 Task: Find connections with filter location Planaltina with filter topic #house with filter profile language German with filter current company CBRE India with filter school Dyal Singh College with filter industry Blogs with filter service category Illustration with filter keywords title Lodging Manager
Action: Mouse moved to (168, 213)
Screenshot: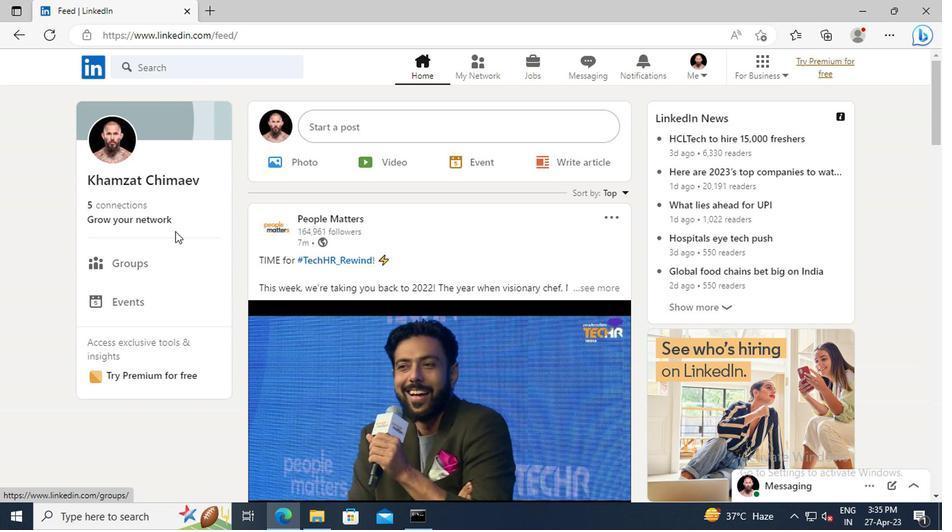 
Action: Mouse pressed left at (168, 213)
Screenshot: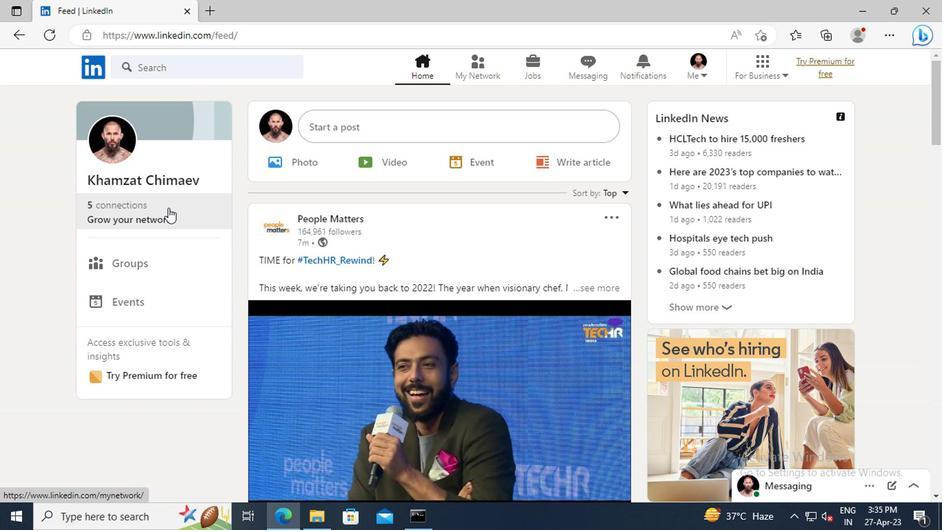 
Action: Mouse moved to (168, 149)
Screenshot: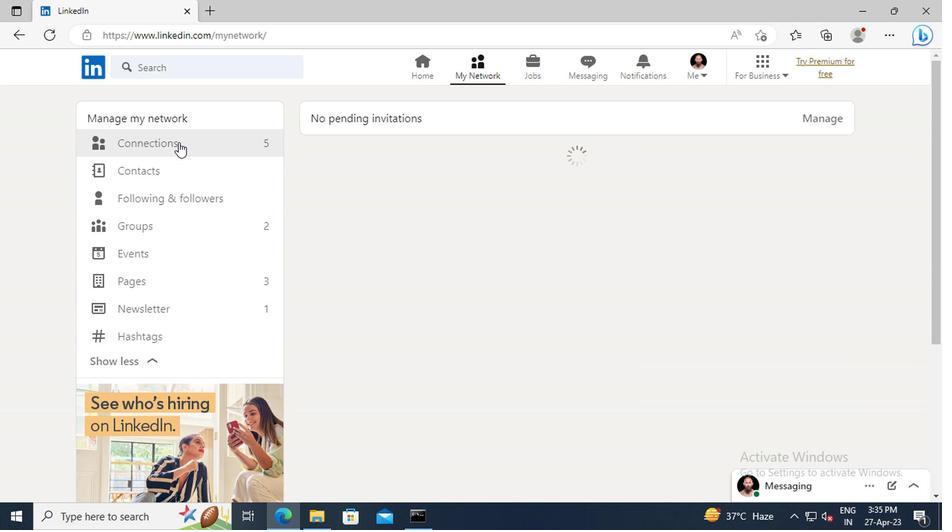 
Action: Mouse pressed left at (168, 149)
Screenshot: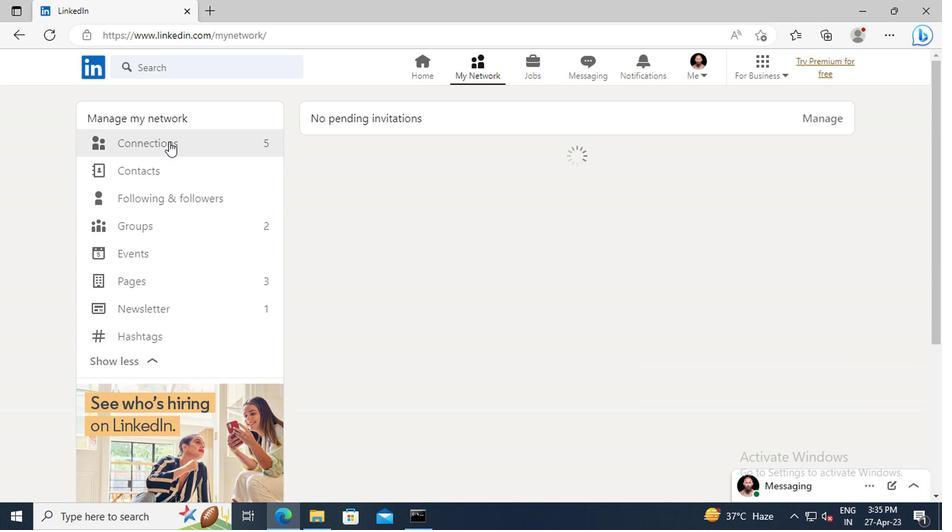 
Action: Mouse moved to (579, 157)
Screenshot: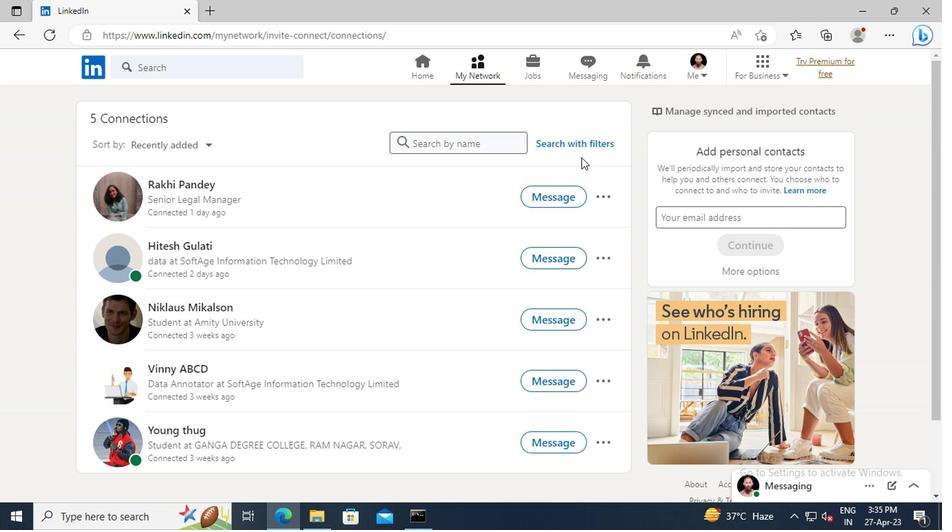 
Action: Mouse pressed left at (579, 157)
Screenshot: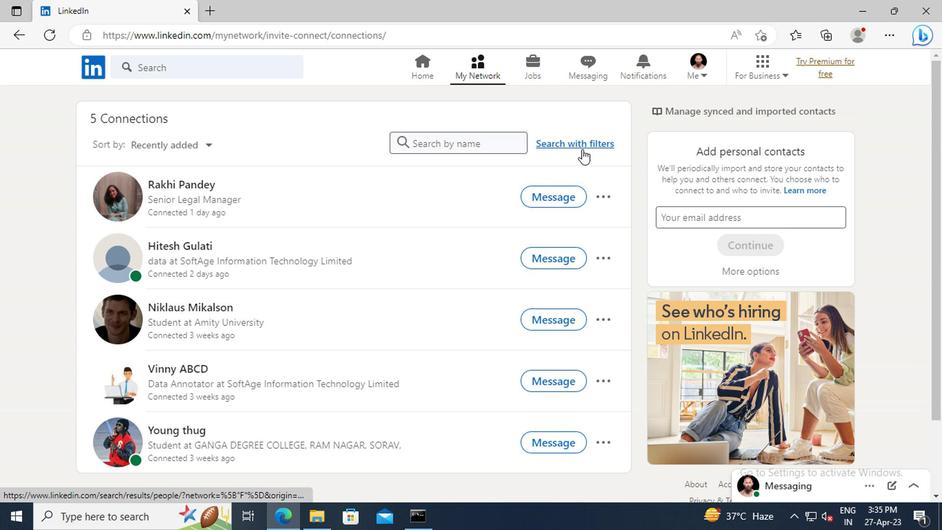 
Action: Mouse moved to (514, 109)
Screenshot: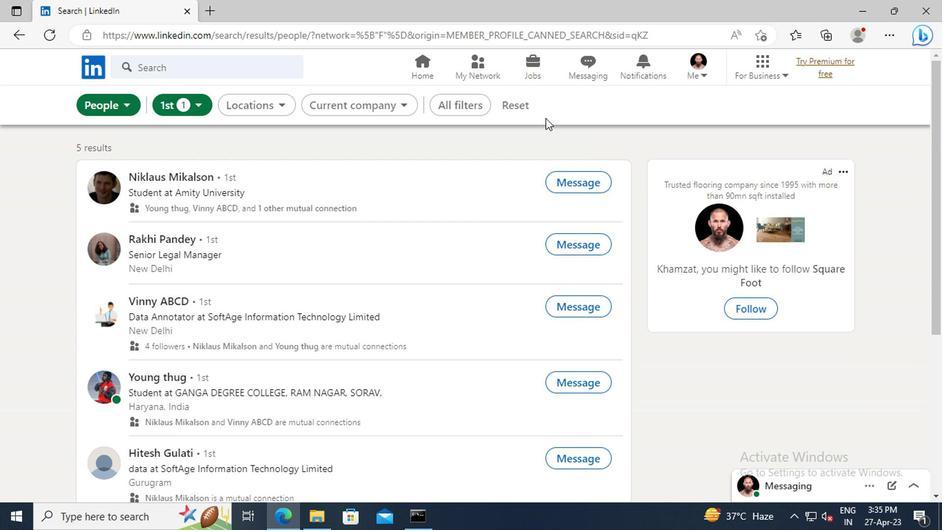 
Action: Mouse pressed left at (514, 109)
Screenshot: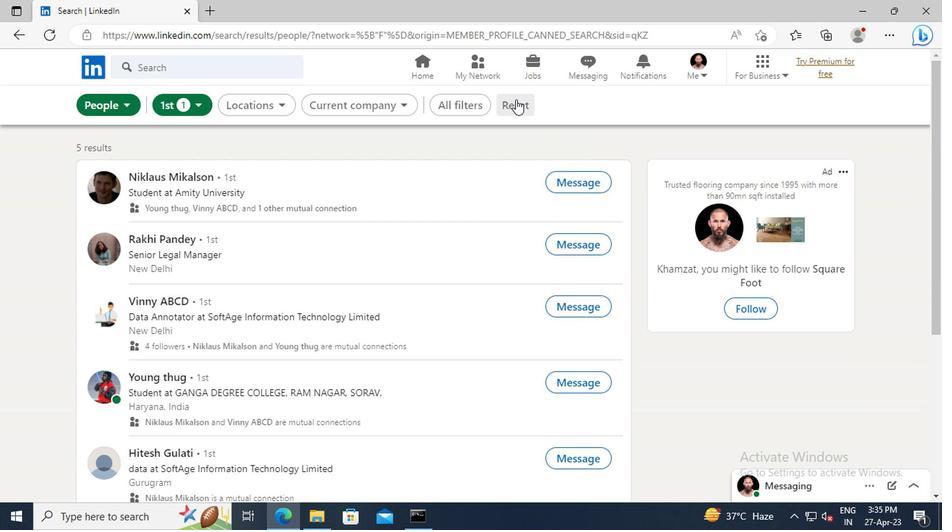 
Action: Mouse moved to (495, 117)
Screenshot: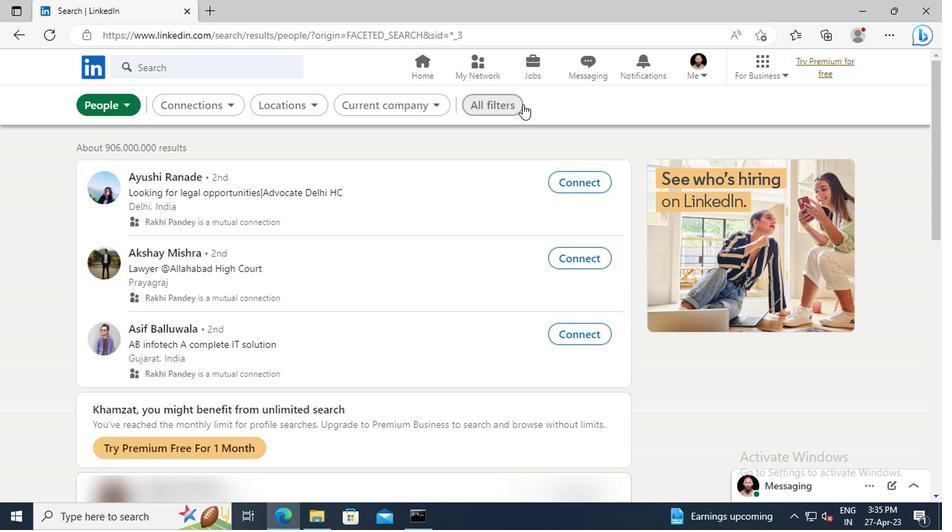 
Action: Mouse pressed left at (495, 117)
Screenshot: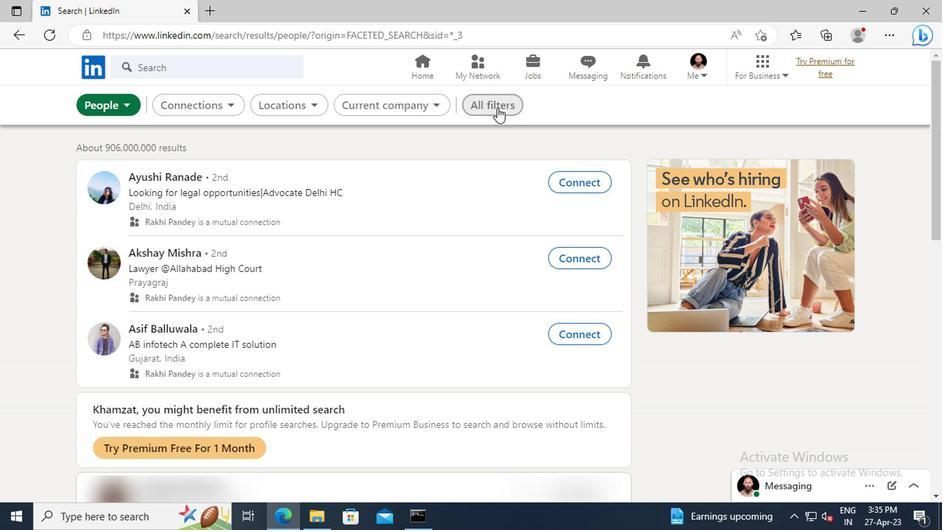 
Action: Mouse moved to (812, 295)
Screenshot: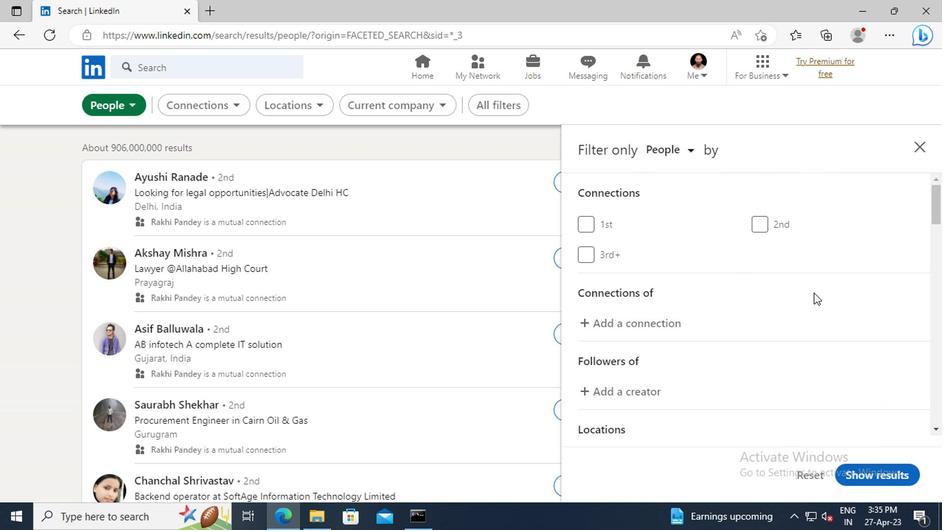 
Action: Mouse scrolled (812, 294) with delta (0, 0)
Screenshot: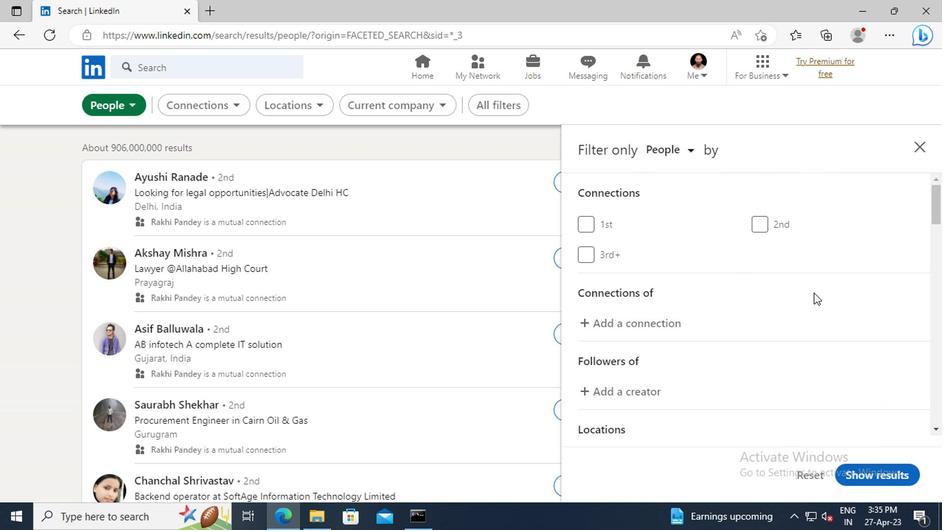 
Action: Mouse scrolled (812, 294) with delta (0, 0)
Screenshot: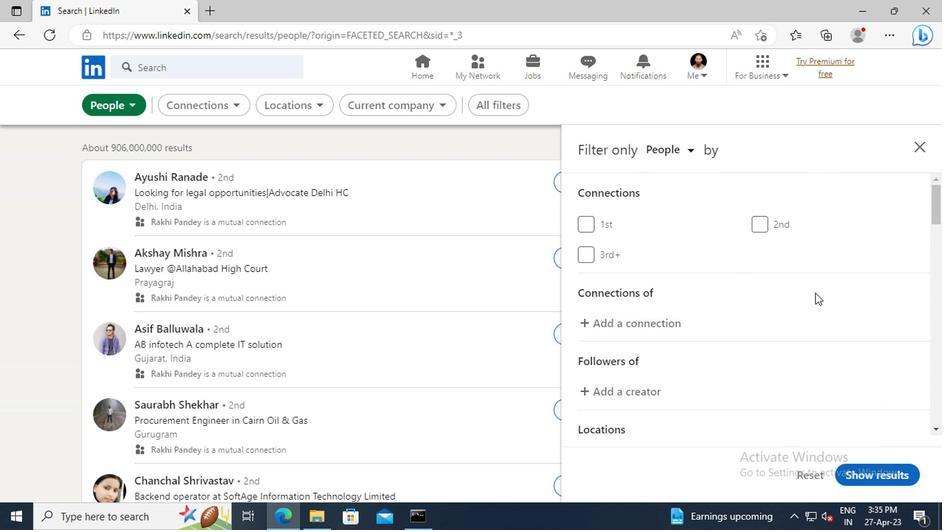 
Action: Mouse scrolled (812, 294) with delta (0, 0)
Screenshot: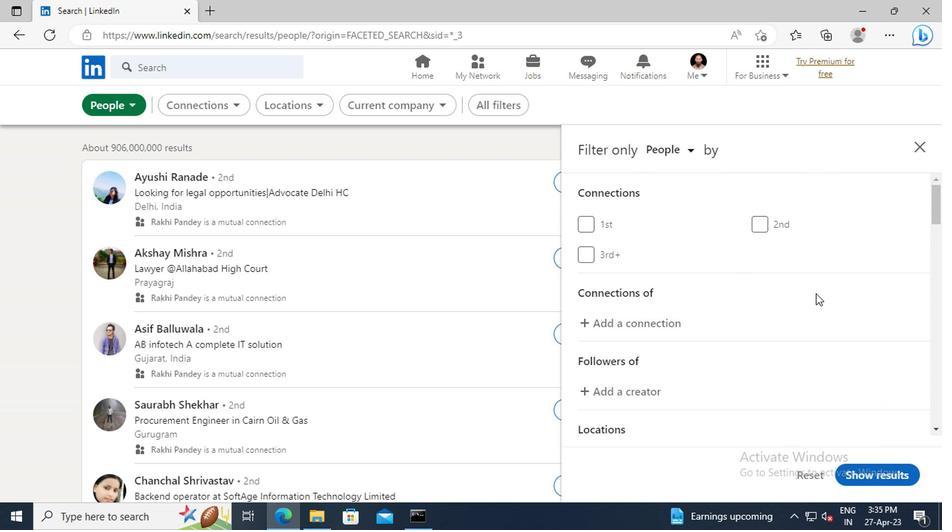 
Action: Mouse scrolled (812, 294) with delta (0, 0)
Screenshot: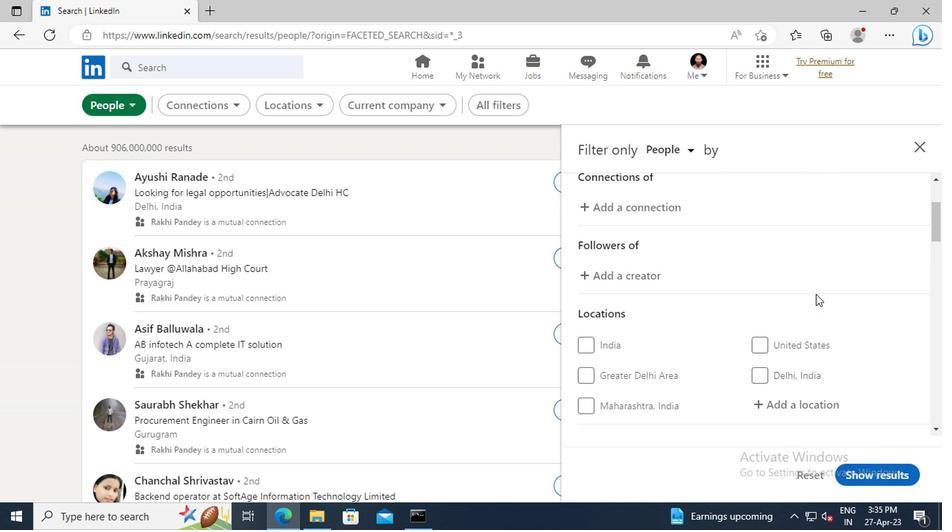 
Action: Mouse scrolled (812, 294) with delta (0, 0)
Screenshot: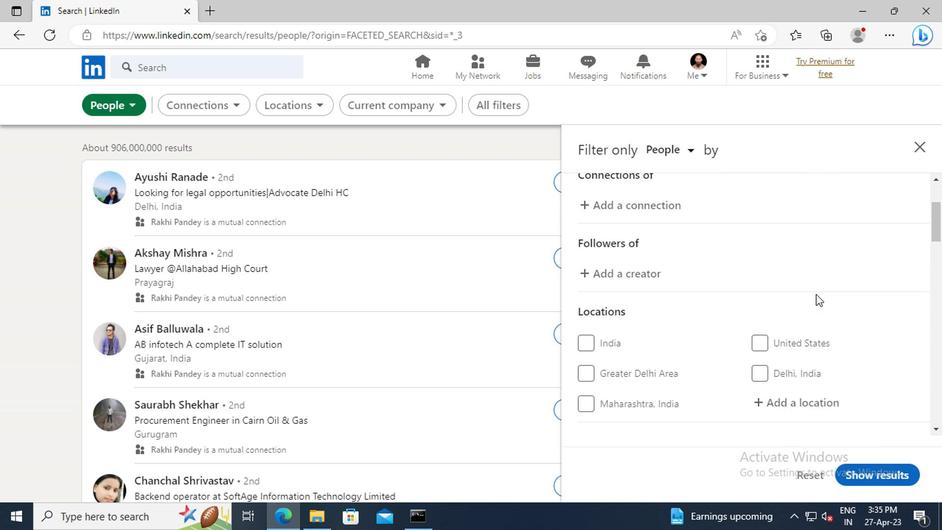 
Action: Mouse moved to (793, 320)
Screenshot: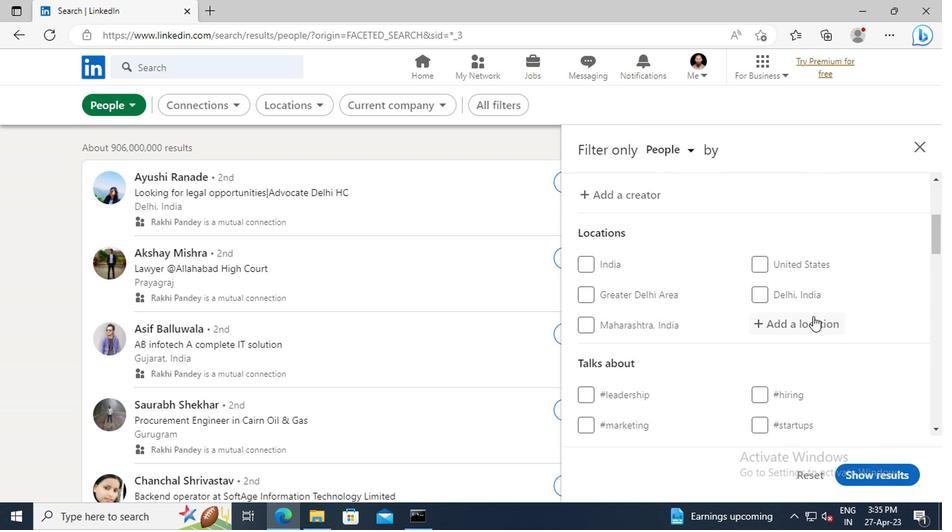 
Action: Mouse pressed left at (793, 320)
Screenshot: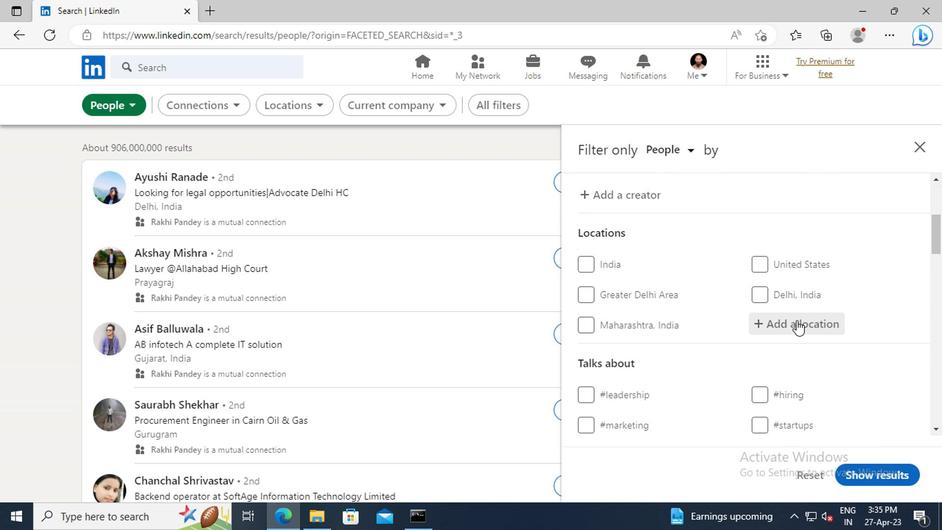 
Action: Key pressed <Key.shift>PLANALTINA
Screenshot: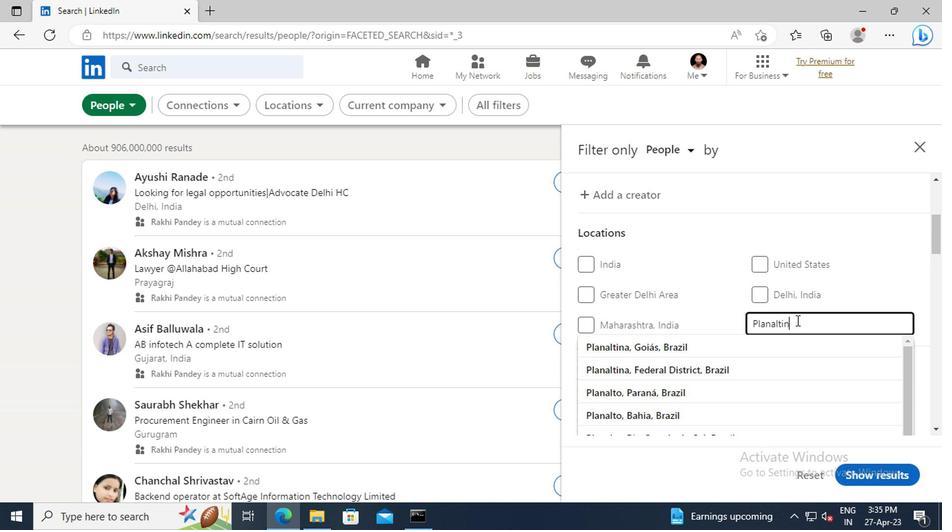 
Action: Mouse moved to (787, 340)
Screenshot: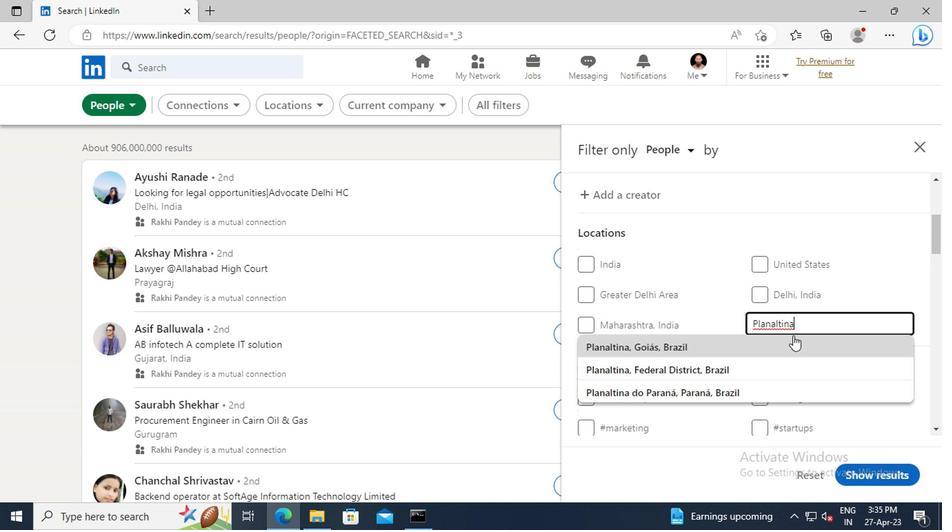 
Action: Mouse pressed left at (787, 340)
Screenshot: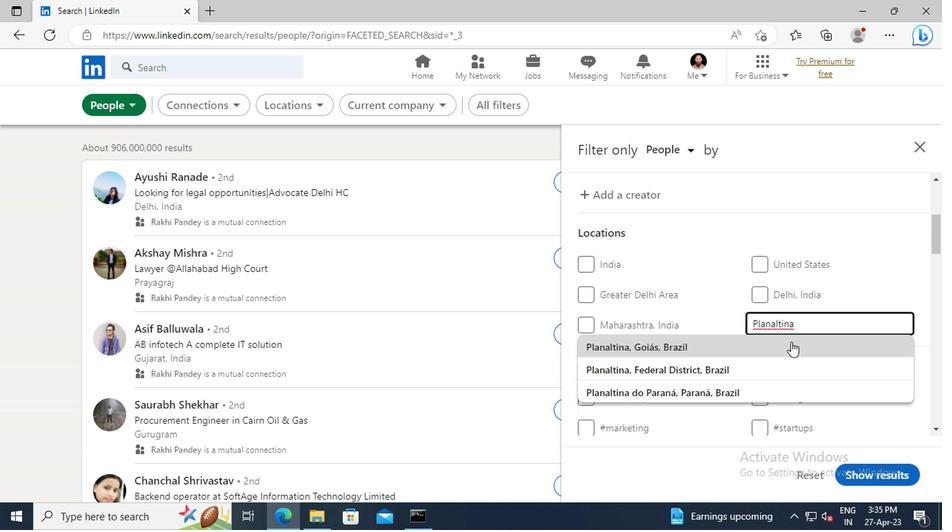 
Action: Mouse moved to (790, 320)
Screenshot: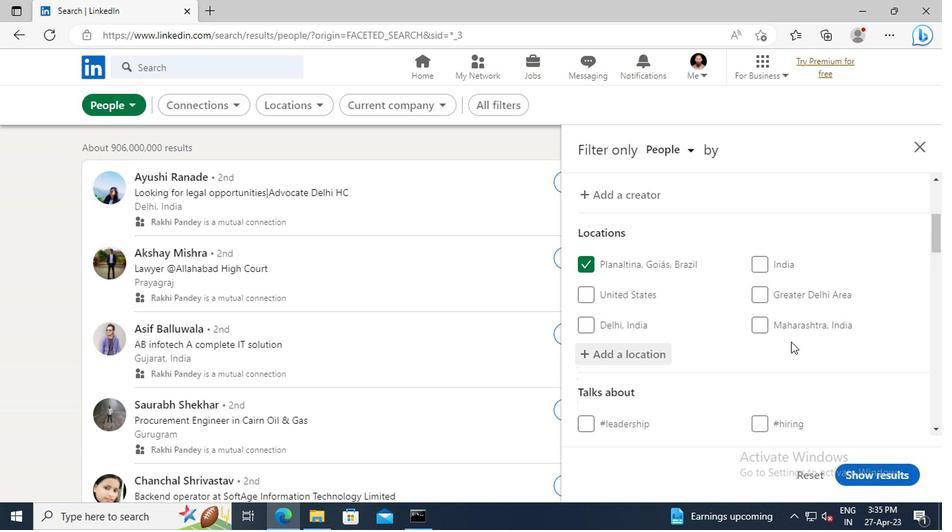 
Action: Mouse scrolled (790, 319) with delta (0, 0)
Screenshot: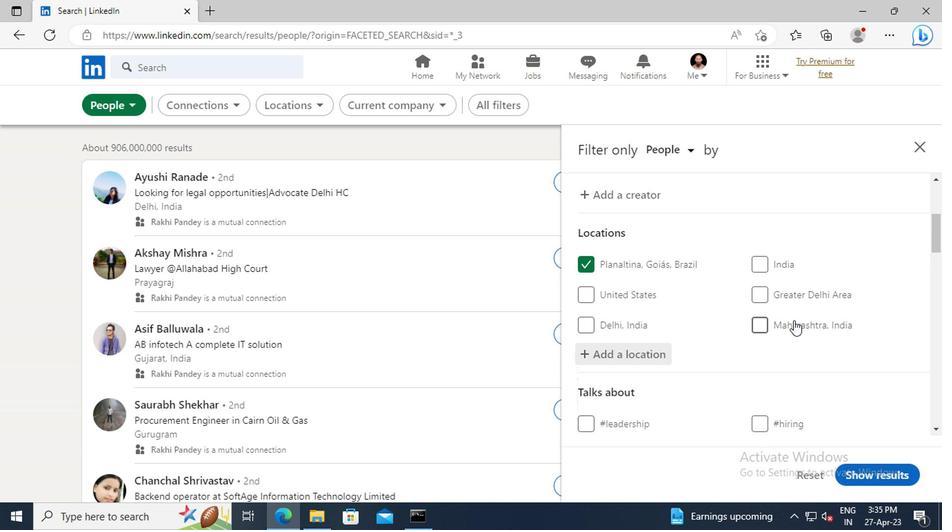 
Action: Mouse scrolled (790, 319) with delta (0, 0)
Screenshot: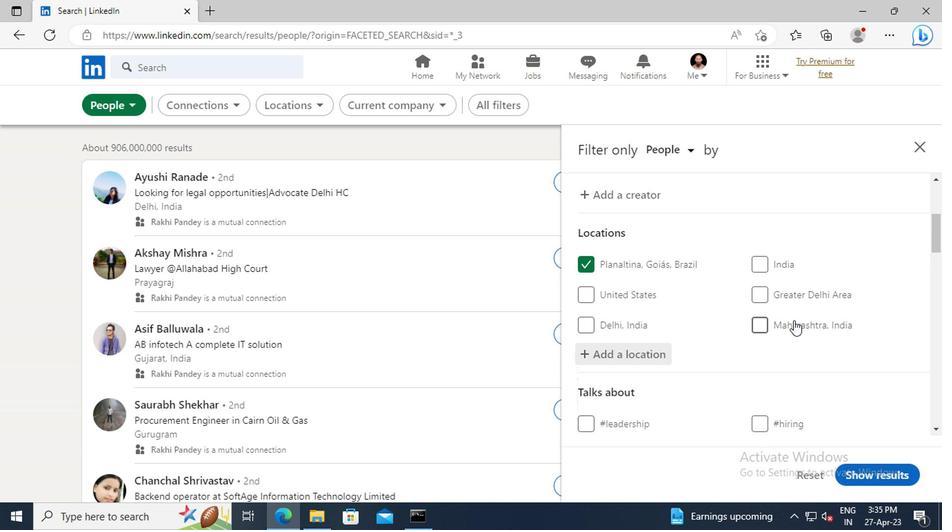 
Action: Mouse scrolled (790, 319) with delta (0, 0)
Screenshot: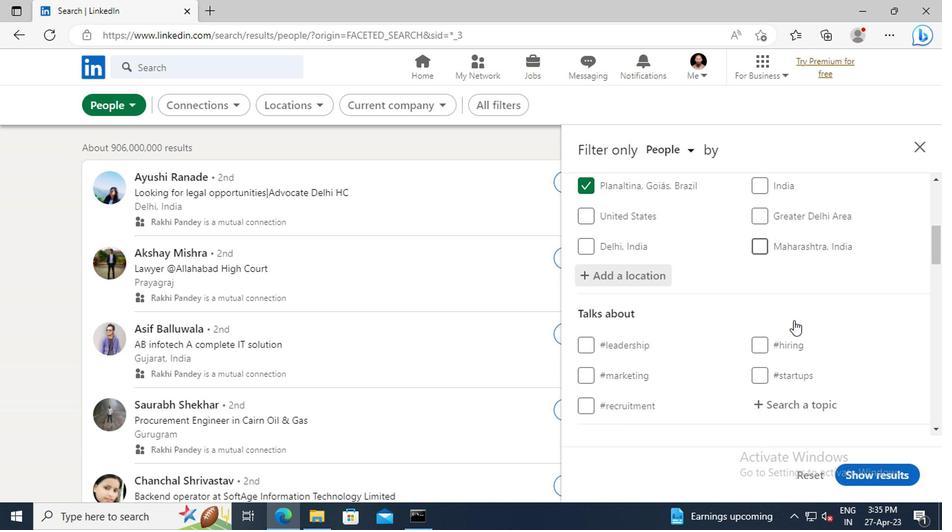 
Action: Mouse scrolled (790, 319) with delta (0, 0)
Screenshot: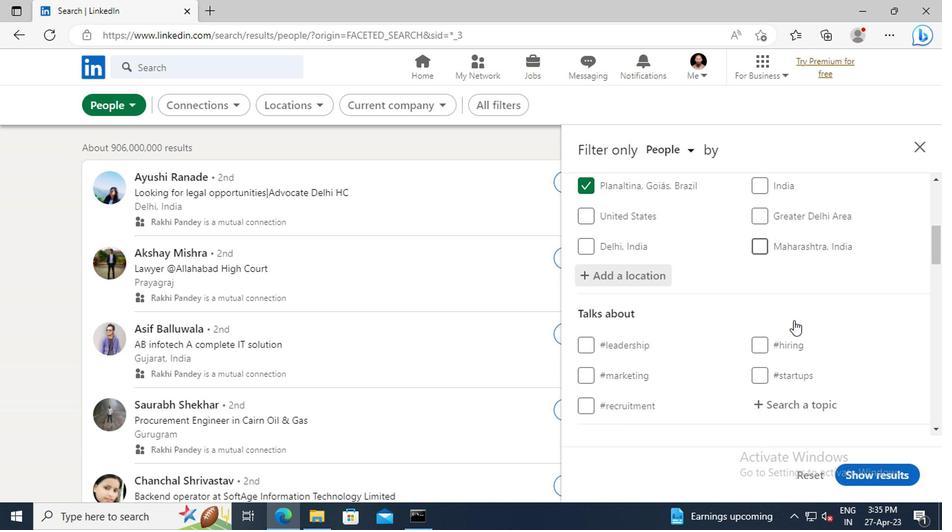 
Action: Mouse scrolled (790, 319) with delta (0, 0)
Screenshot: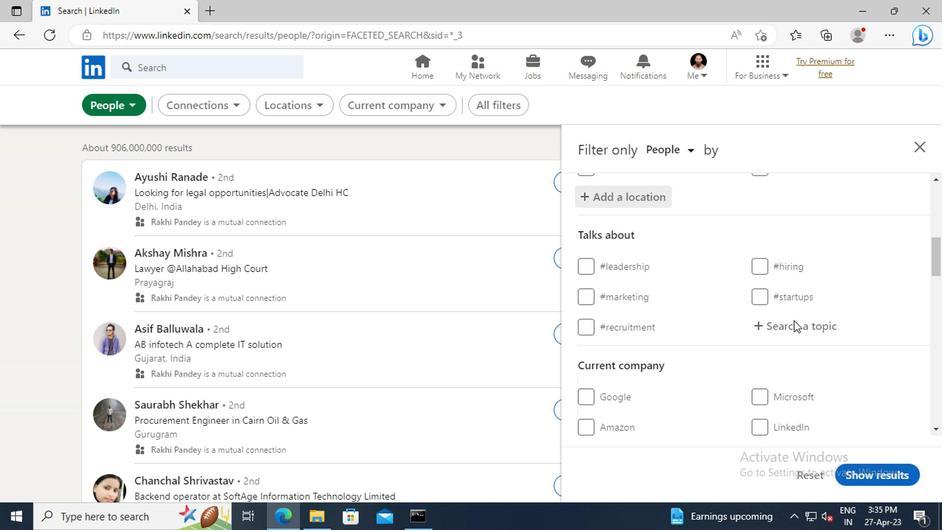 
Action: Mouse scrolled (790, 319) with delta (0, 0)
Screenshot: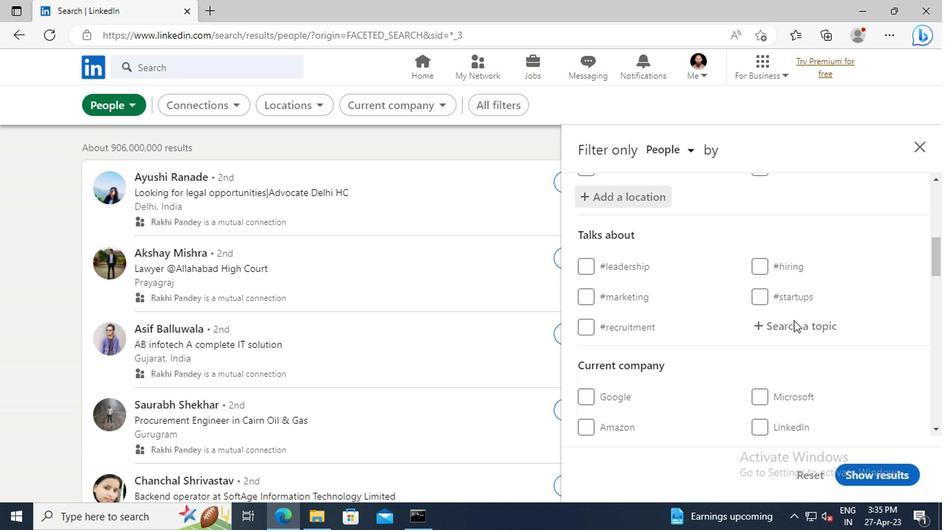 
Action: Mouse moved to (791, 254)
Screenshot: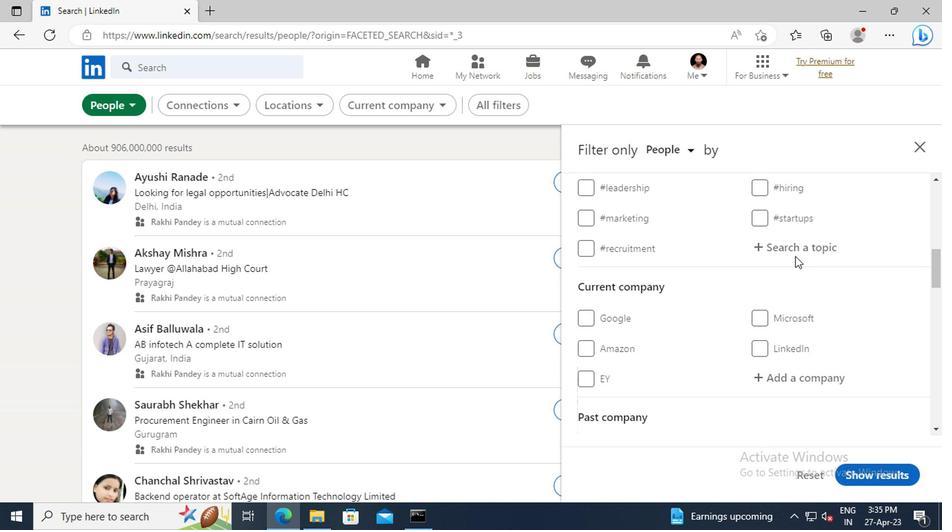 
Action: Mouse pressed left at (791, 254)
Screenshot: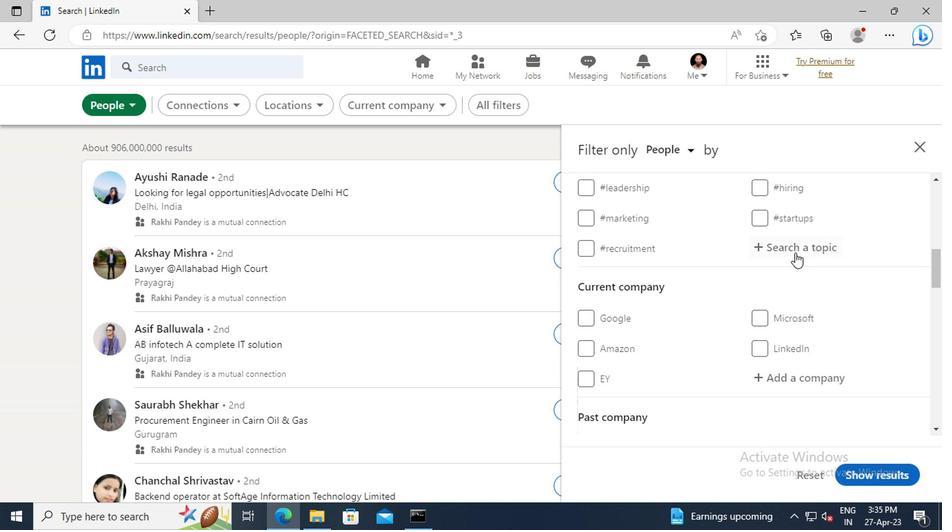 
Action: Key pressed <Key.shift>#HOUSE<Key.enter>
Screenshot: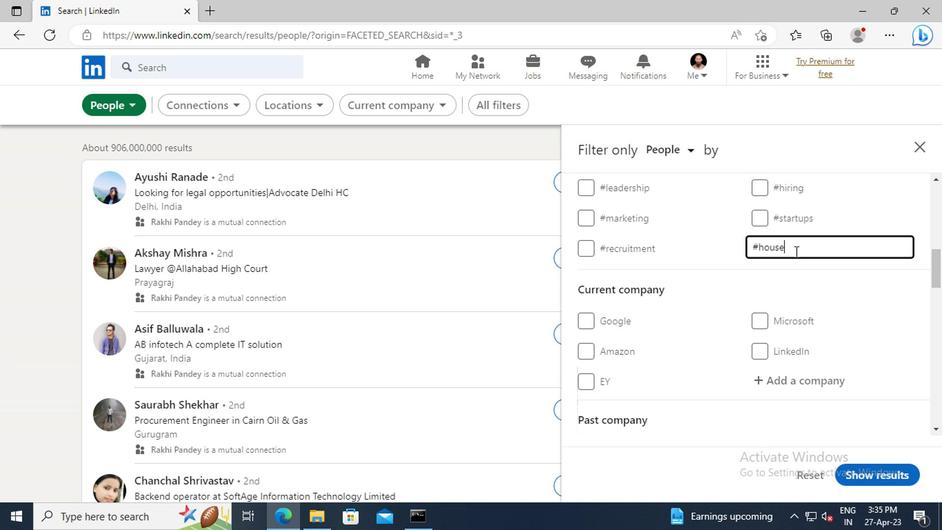 
Action: Mouse scrolled (791, 253) with delta (0, 0)
Screenshot: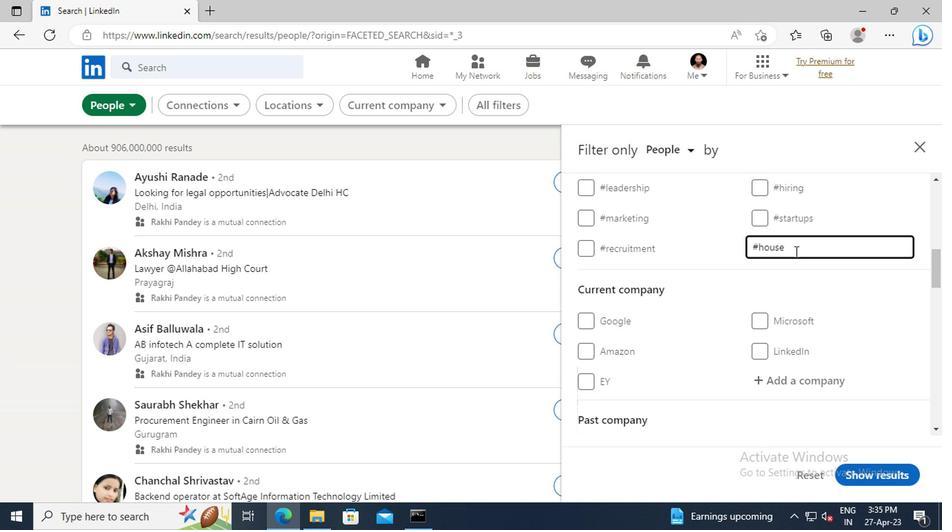 
Action: Mouse scrolled (791, 253) with delta (0, 0)
Screenshot: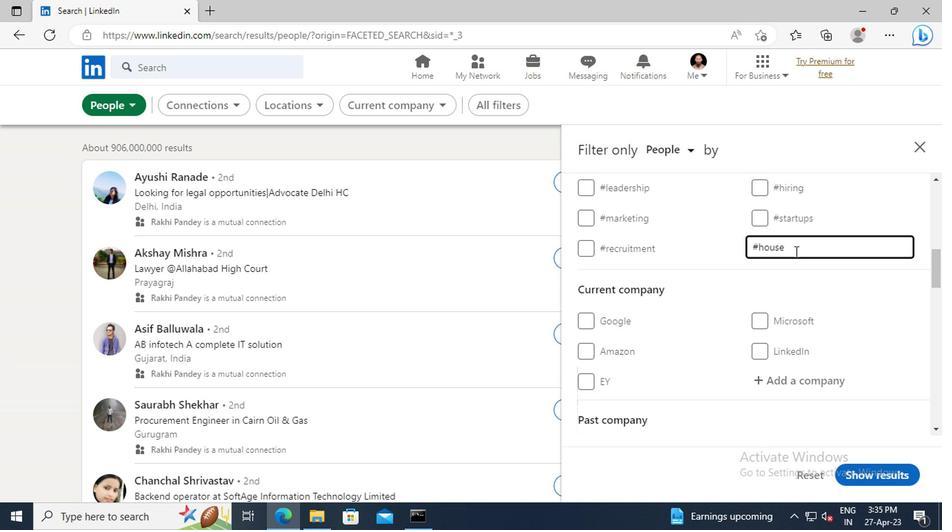 
Action: Mouse scrolled (791, 253) with delta (0, 0)
Screenshot: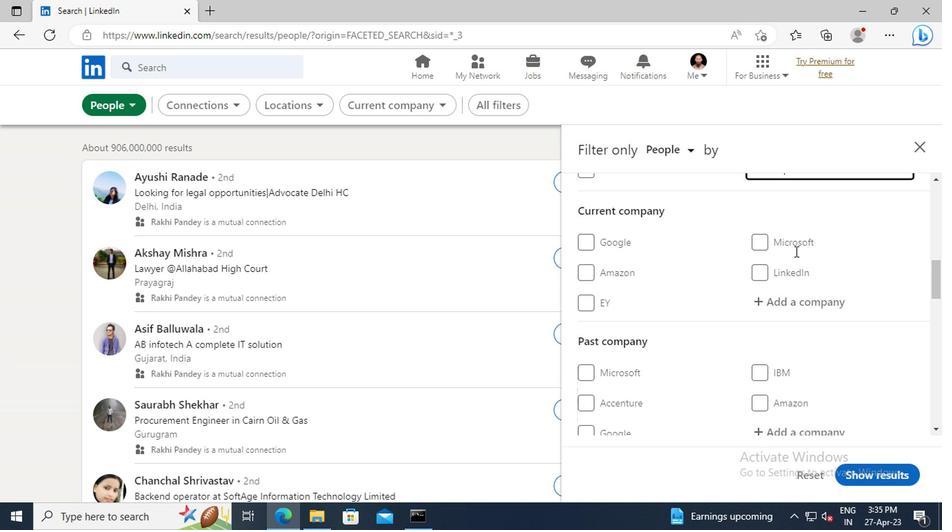 
Action: Mouse scrolled (791, 253) with delta (0, 0)
Screenshot: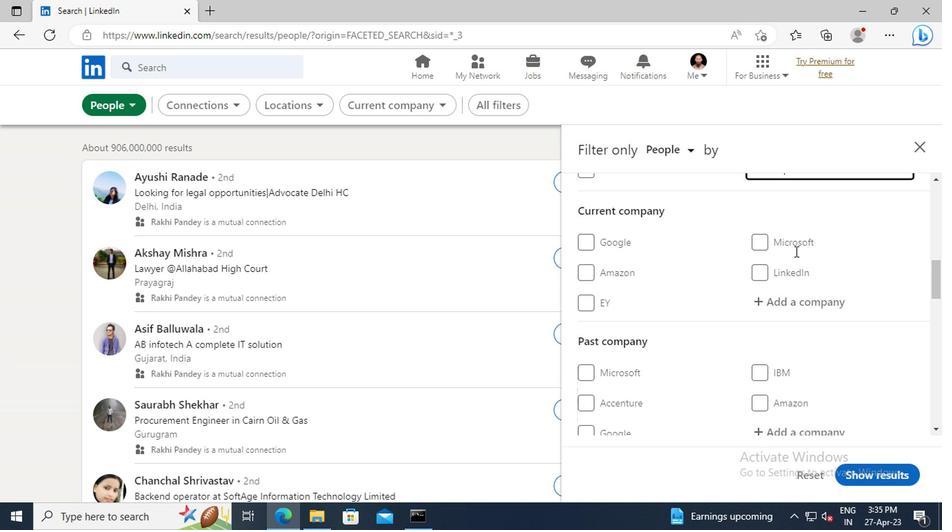 
Action: Mouse scrolled (791, 253) with delta (0, 0)
Screenshot: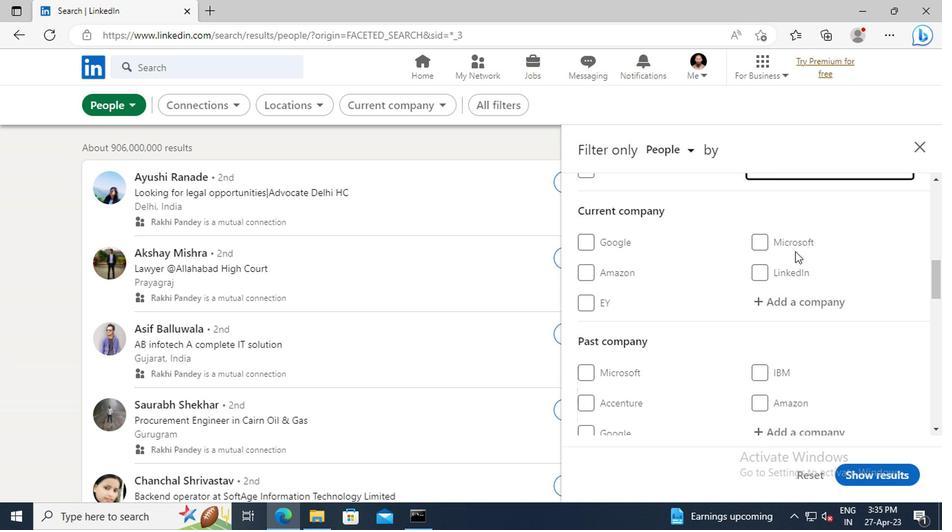 
Action: Mouse scrolled (791, 253) with delta (0, 0)
Screenshot: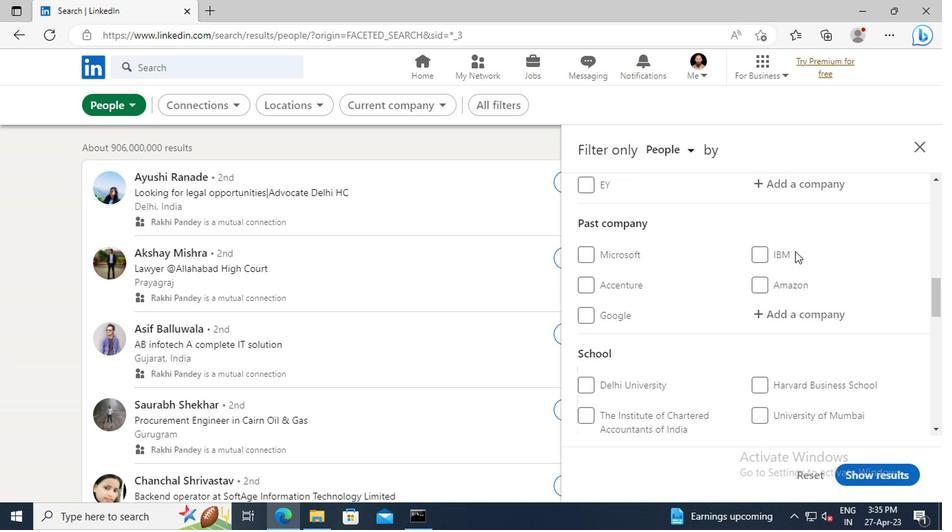 
Action: Mouse scrolled (791, 253) with delta (0, 0)
Screenshot: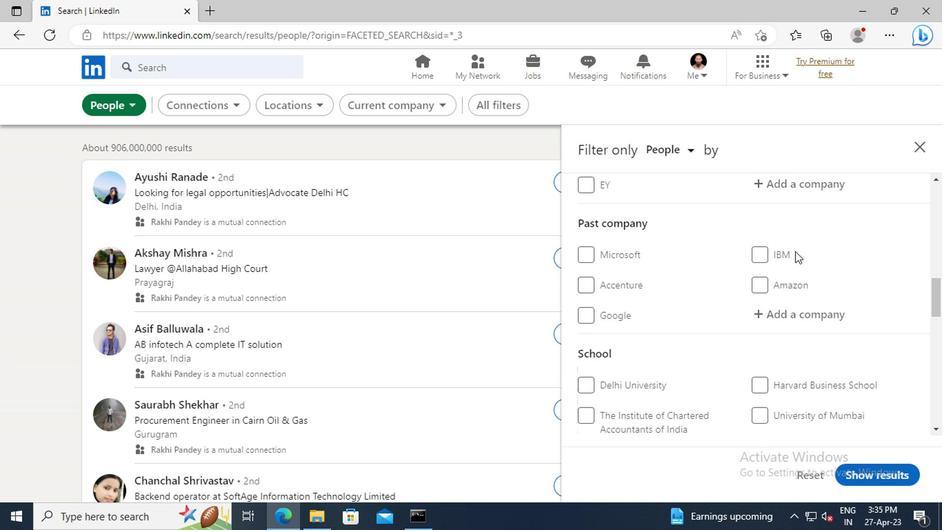 
Action: Mouse scrolled (791, 253) with delta (0, 0)
Screenshot: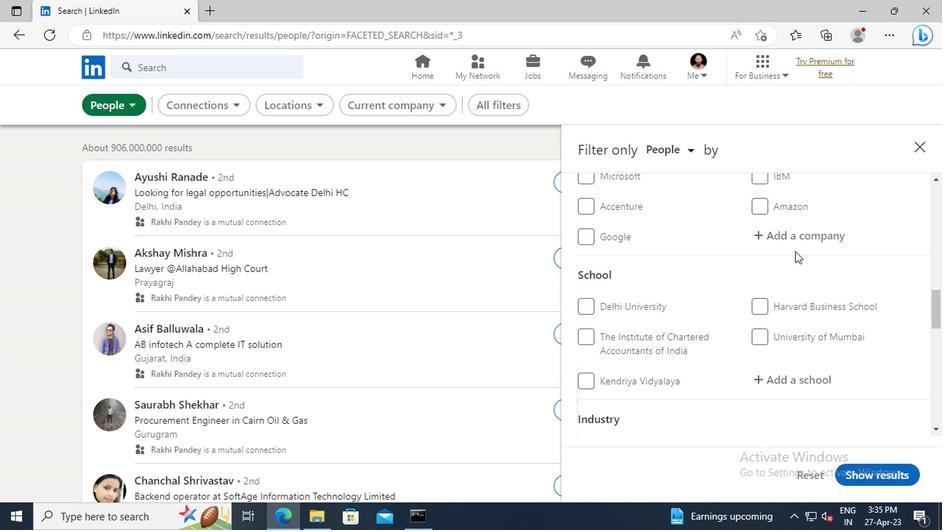 
Action: Mouse scrolled (791, 253) with delta (0, 0)
Screenshot: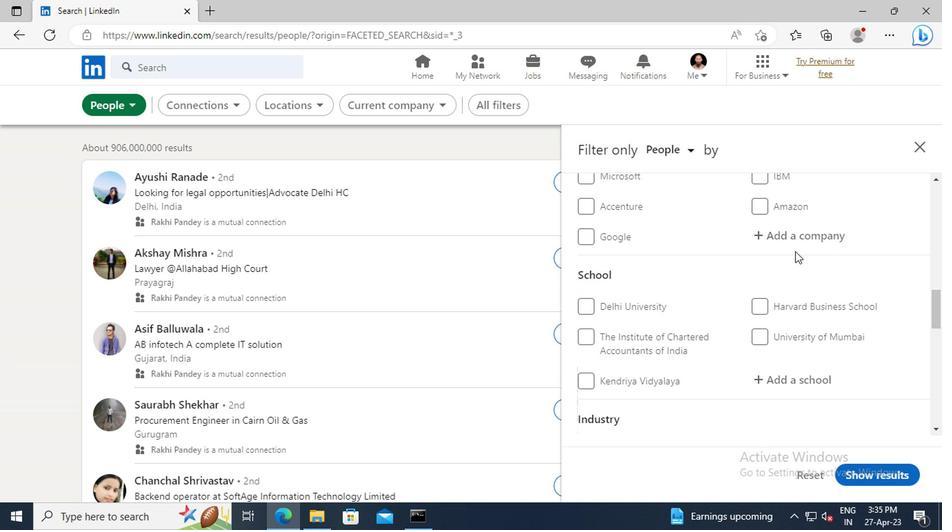 
Action: Mouse scrolled (791, 253) with delta (0, 0)
Screenshot: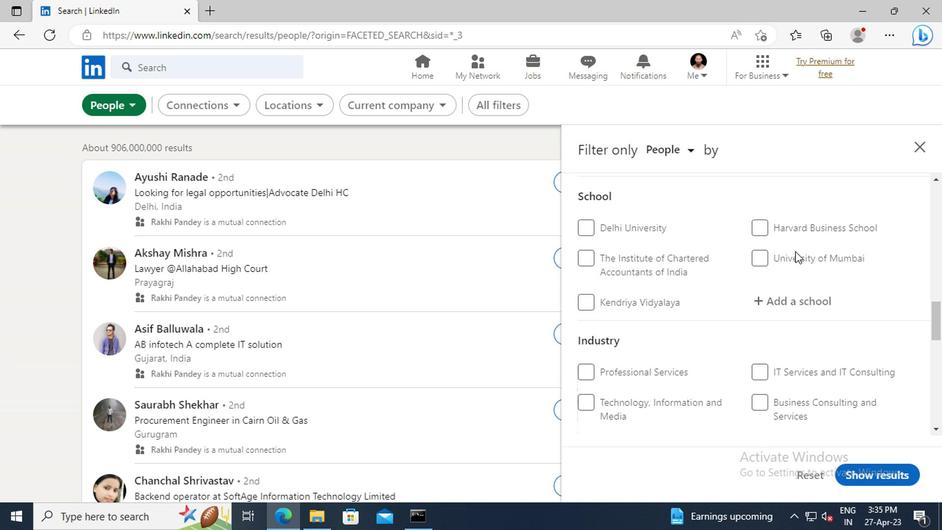 
Action: Mouse scrolled (791, 253) with delta (0, 0)
Screenshot: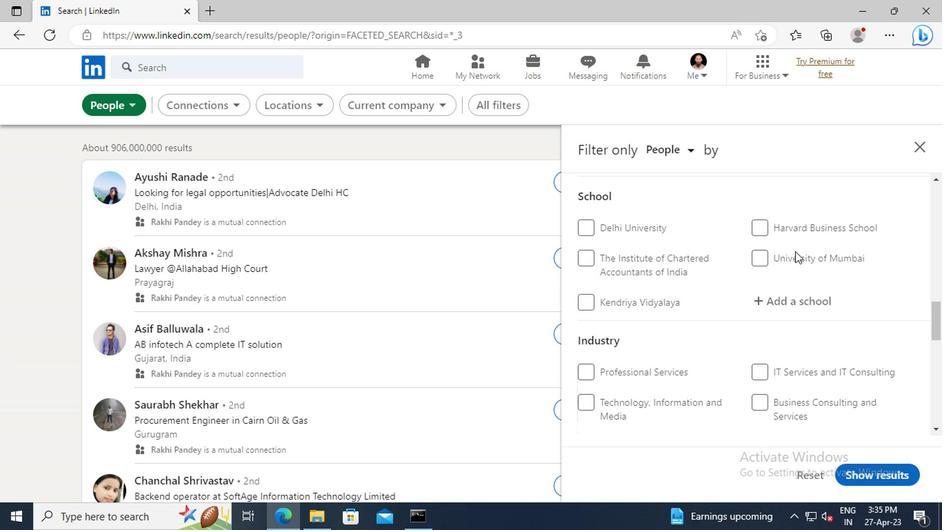 
Action: Mouse scrolled (791, 253) with delta (0, 0)
Screenshot: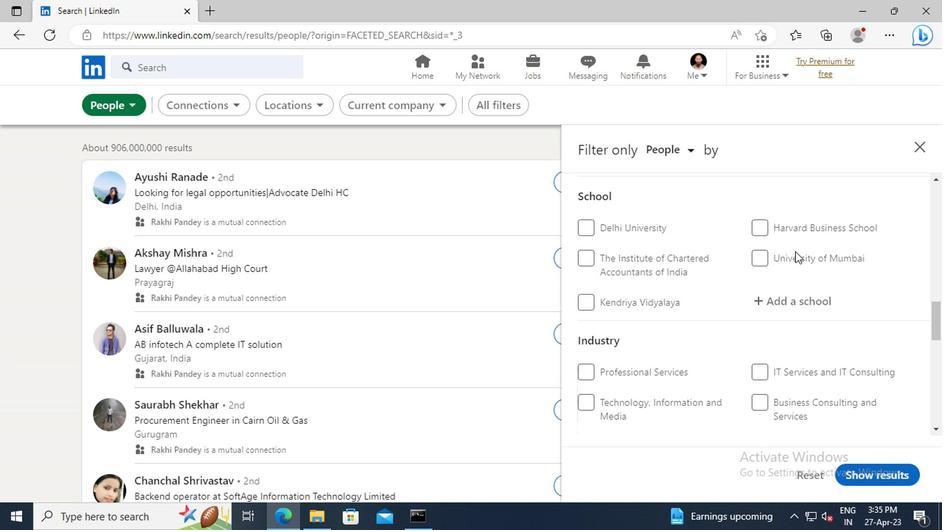 
Action: Mouse scrolled (791, 253) with delta (0, 0)
Screenshot: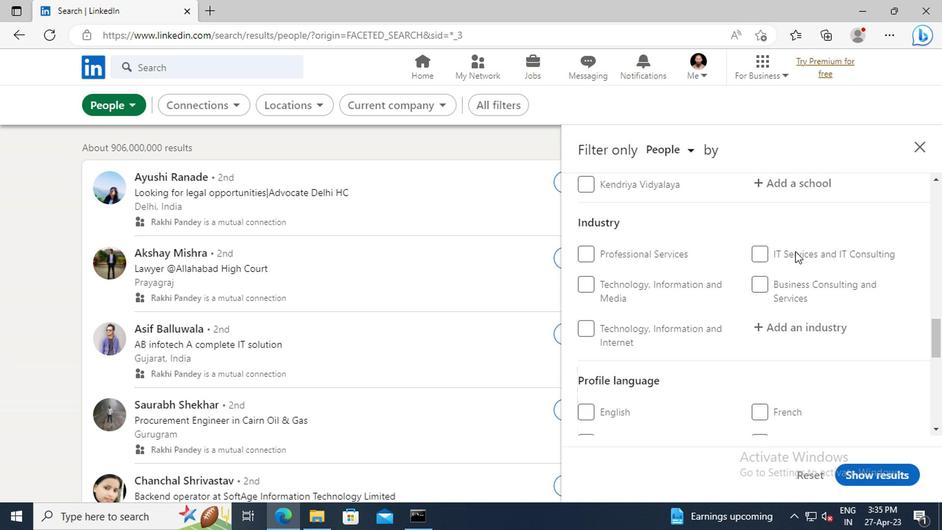 
Action: Mouse scrolled (791, 253) with delta (0, 0)
Screenshot: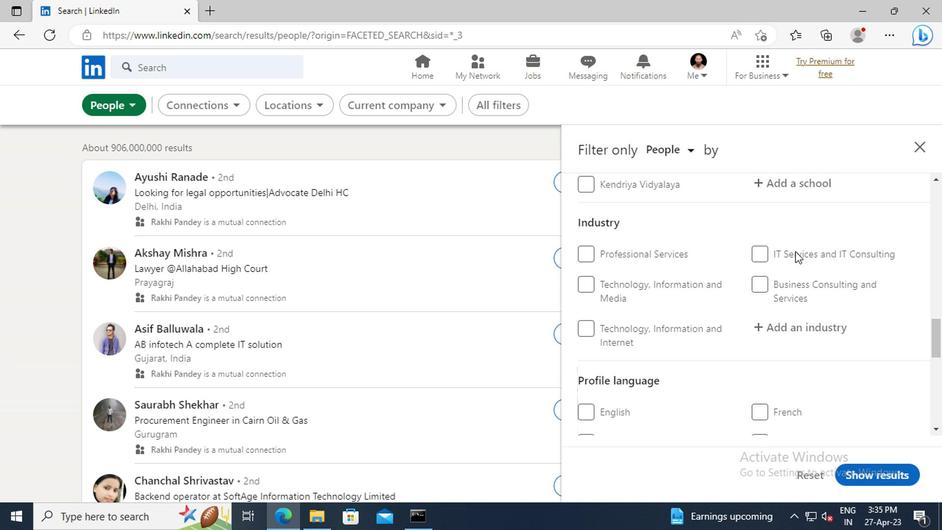 
Action: Mouse scrolled (791, 253) with delta (0, 0)
Screenshot: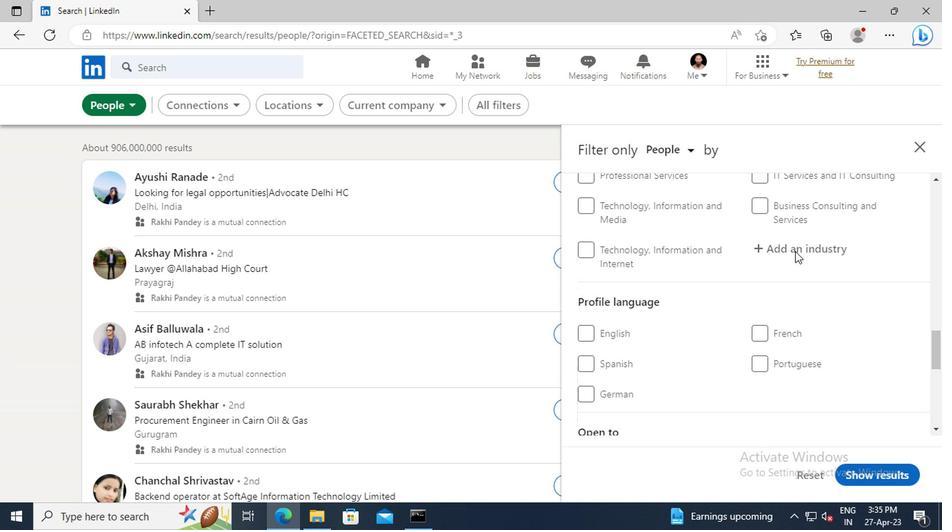 
Action: Mouse scrolled (791, 253) with delta (0, 0)
Screenshot: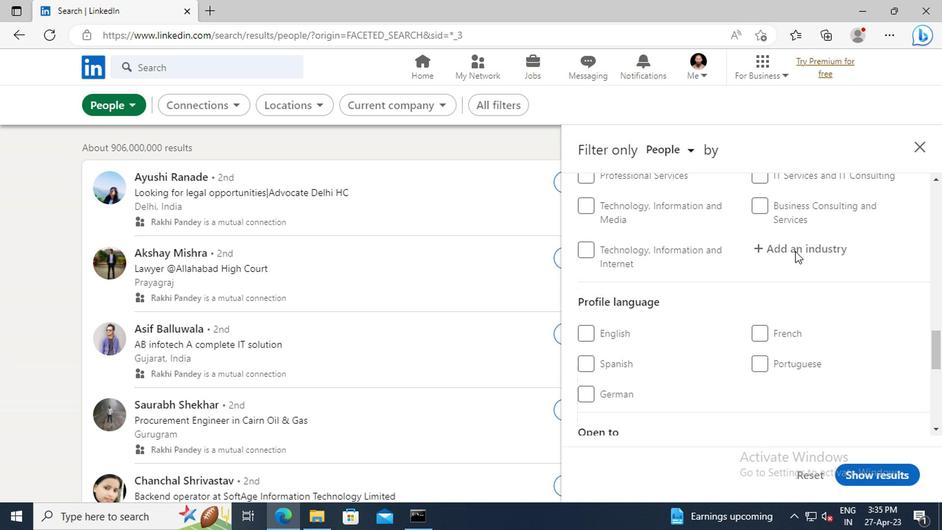
Action: Mouse moved to (580, 316)
Screenshot: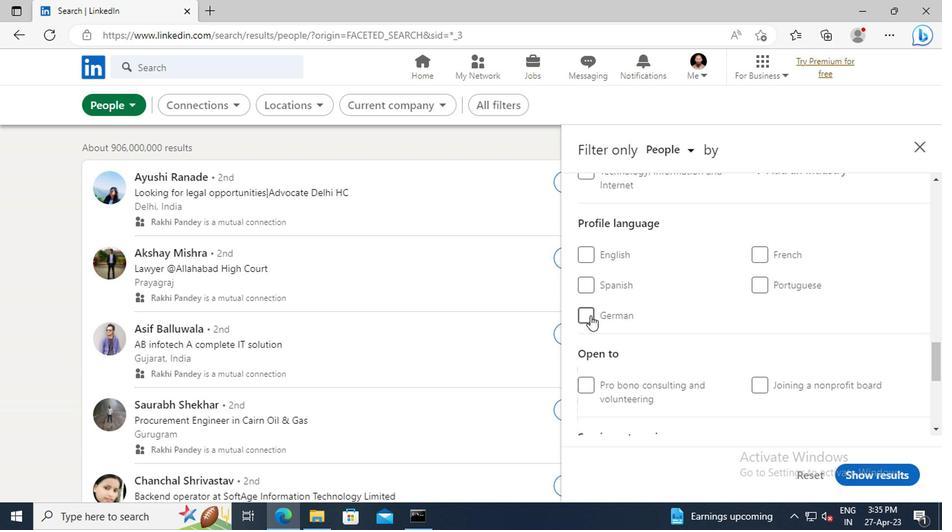 
Action: Mouse pressed left at (580, 316)
Screenshot: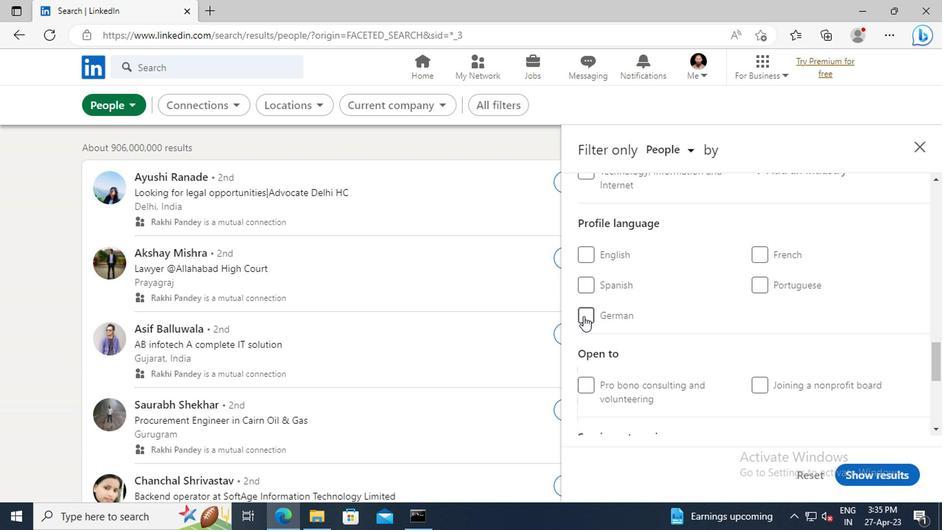 
Action: Mouse moved to (757, 313)
Screenshot: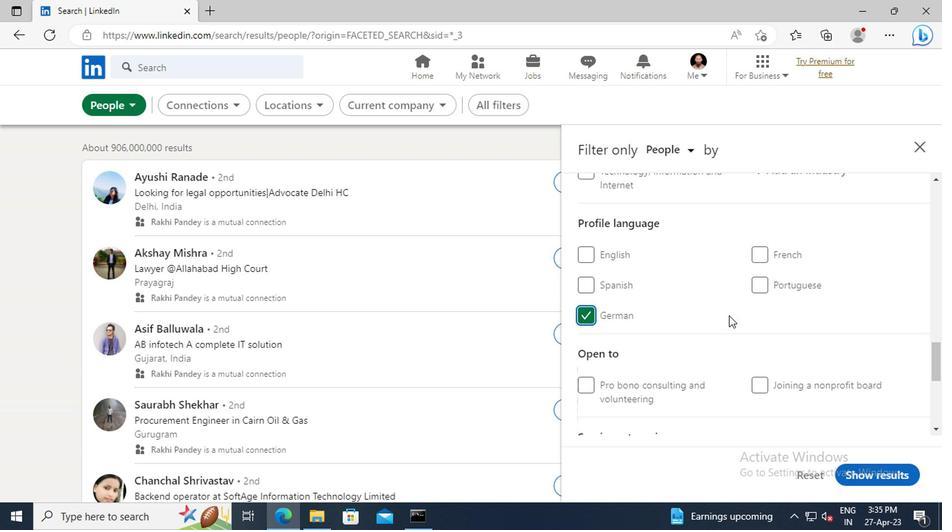
Action: Mouse scrolled (757, 313) with delta (0, 0)
Screenshot: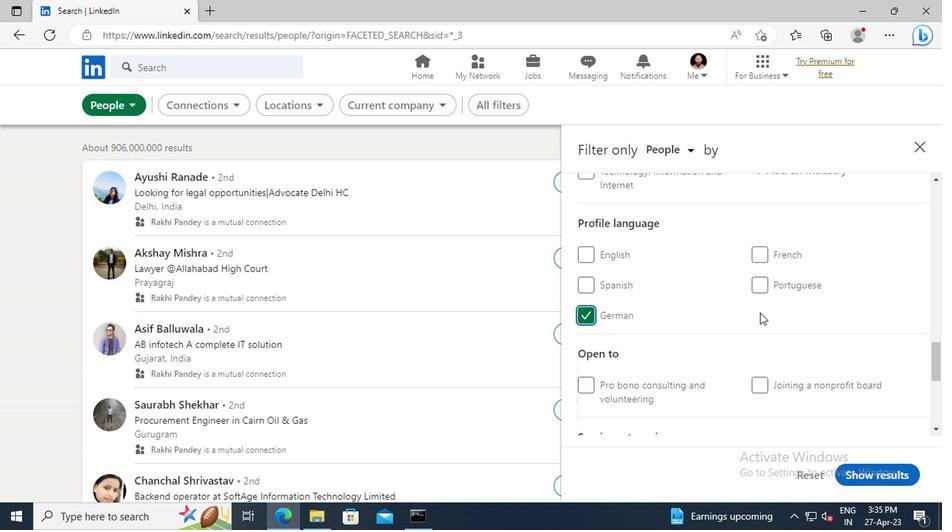 
Action: Mouse scrolled (757, 313) with delta (0, 0)
Screenshot: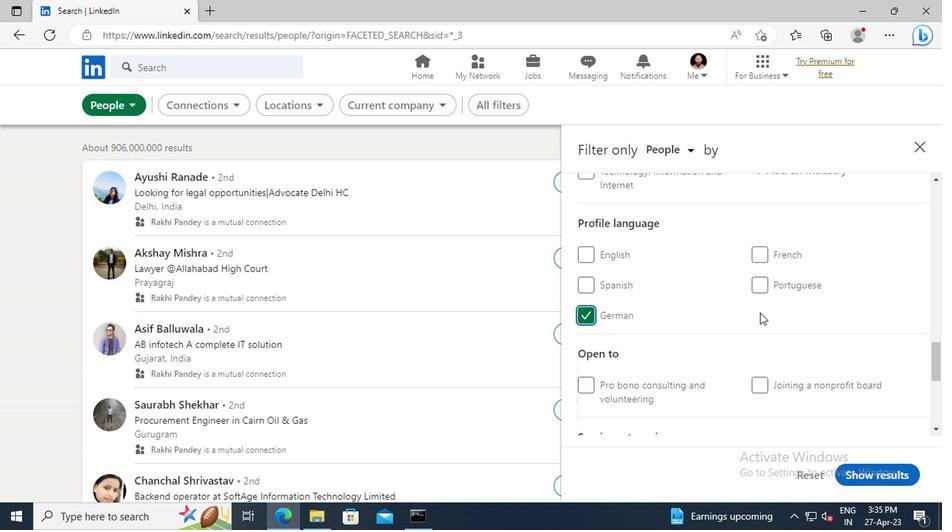 
Action: Mouse scrolled (757, 313) with delta (0, 0)
Screenshot: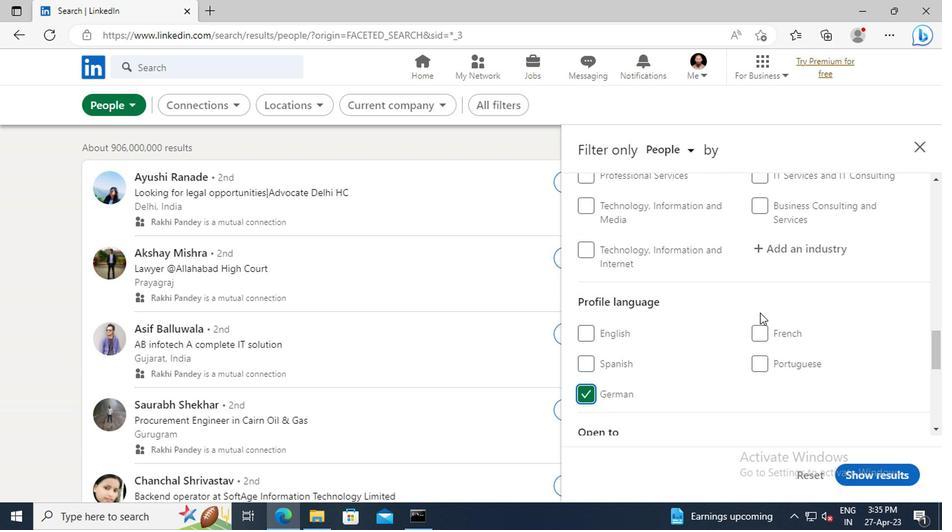 
Action: Mouse scrolled (757, 313) with delta (0, 0)
Screenshot: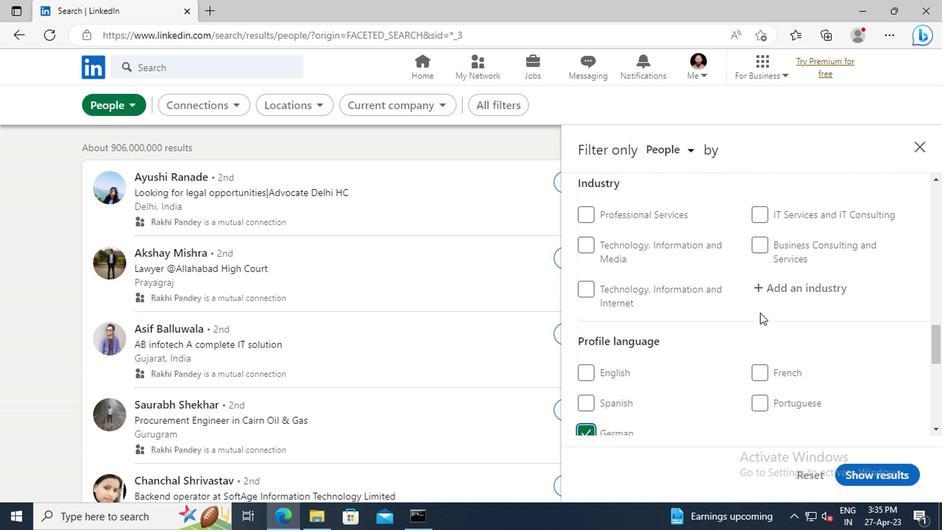 
Action: Mouse scrolled (757, 313) with delta (0, 0)
Screenshot: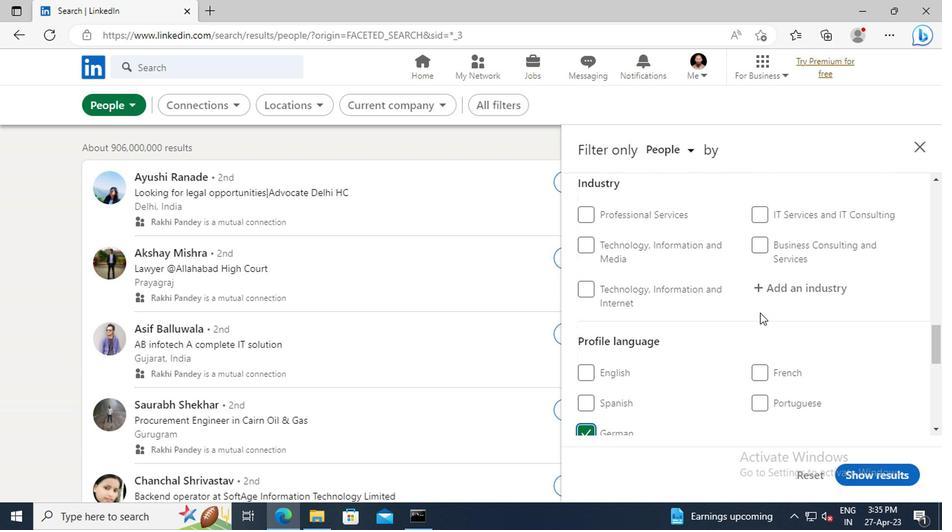 
Action: Mouse scrolled (757, 313) with delta (0, 0)
Screenshot: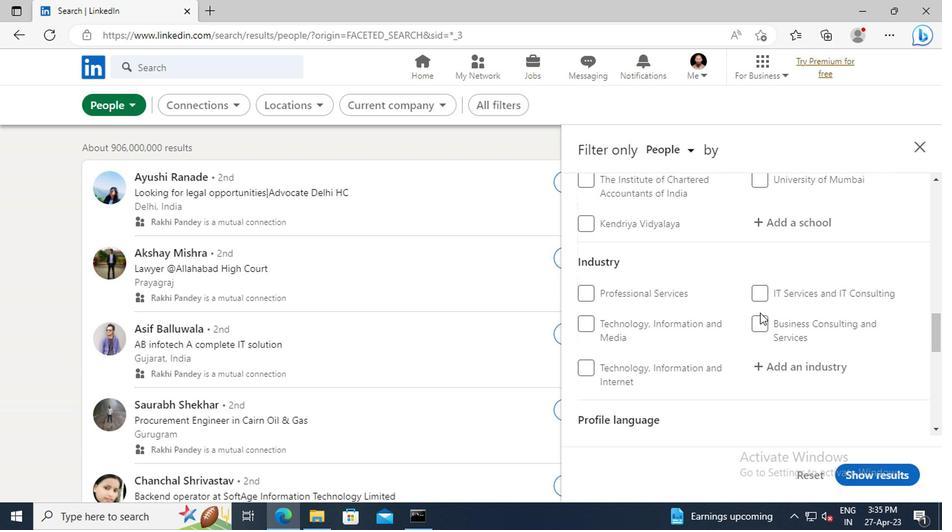 
Action: Mouse scrolled (757, 313) with delta (0, 0)
Screenshot: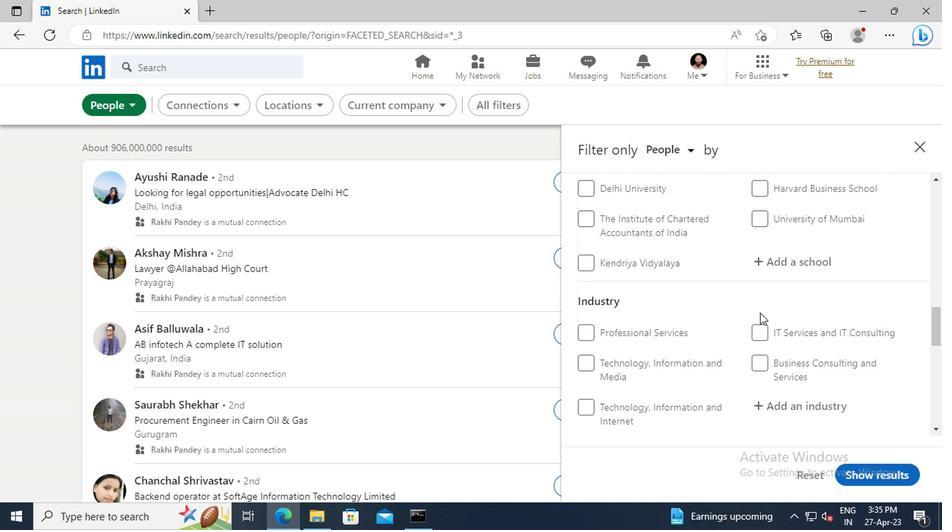 
Action: Mouse scrolled (757, 313) with delta (0, 0)
Screenshot: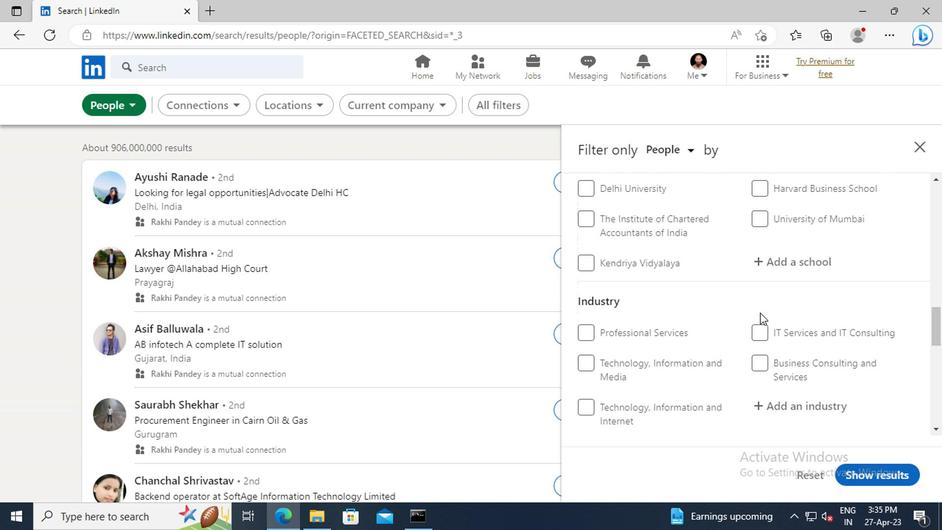 
Action: Mouse scrolled (757, 313) with delta (0, 0)
Screenshot: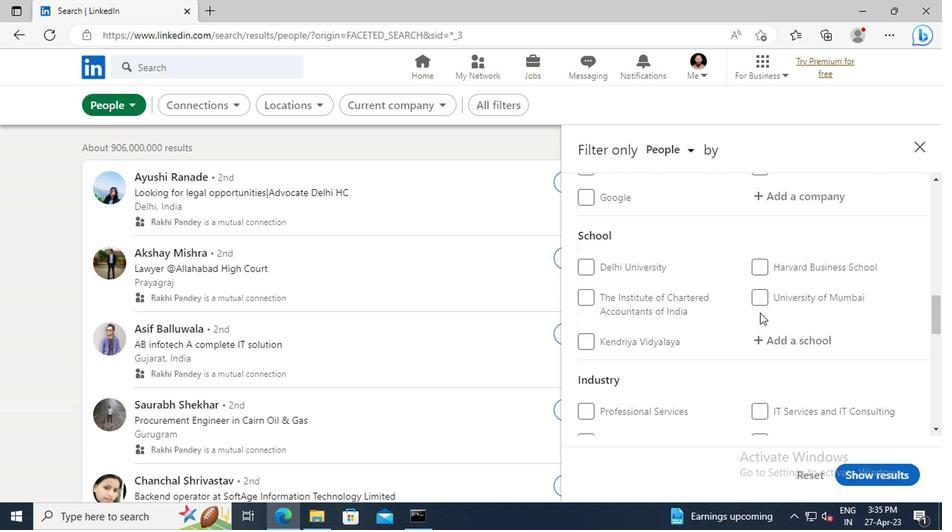 
Action: Mouse scrolled (757, 313) with delta (0, 0)
Screenshot: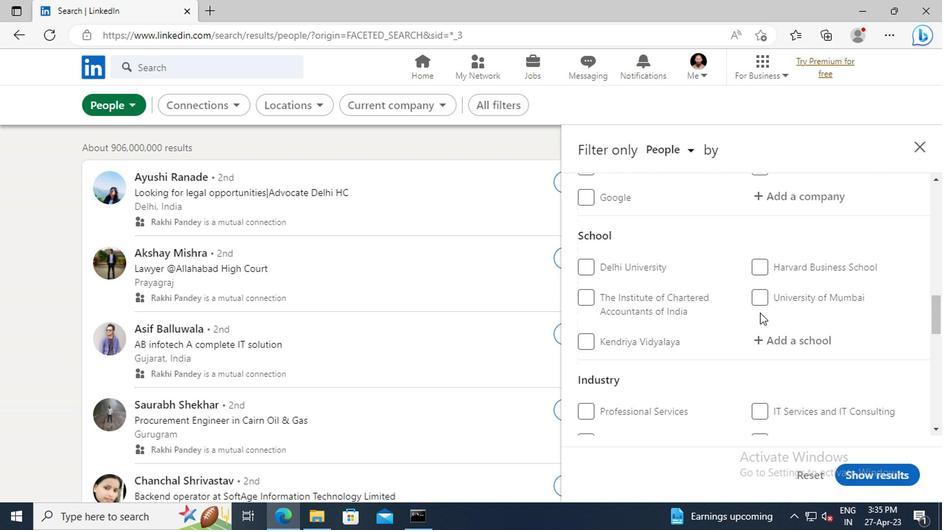 
Action: Mouse scrolled (757, 313) with delta (0, 0)
Screenshot: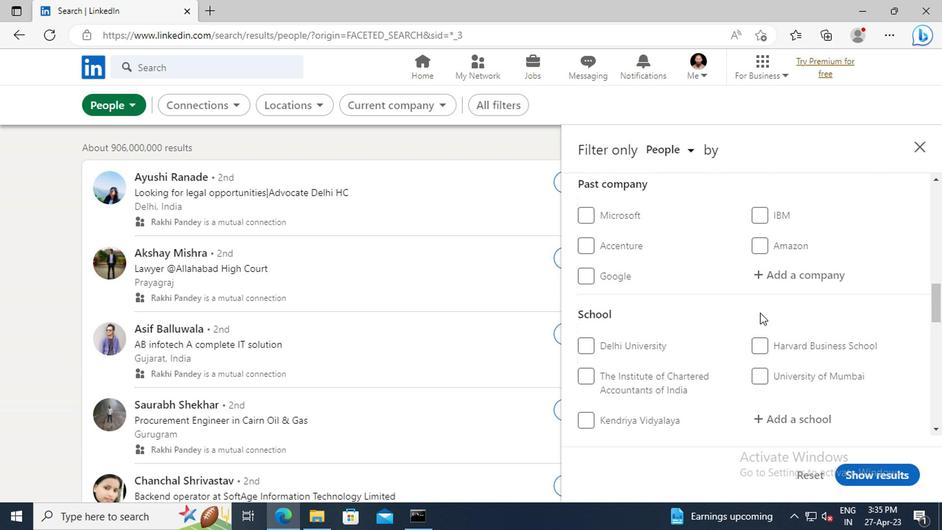 
Action: Mouse scrolled (757, 313) with delta (0, 0)
Screenshot: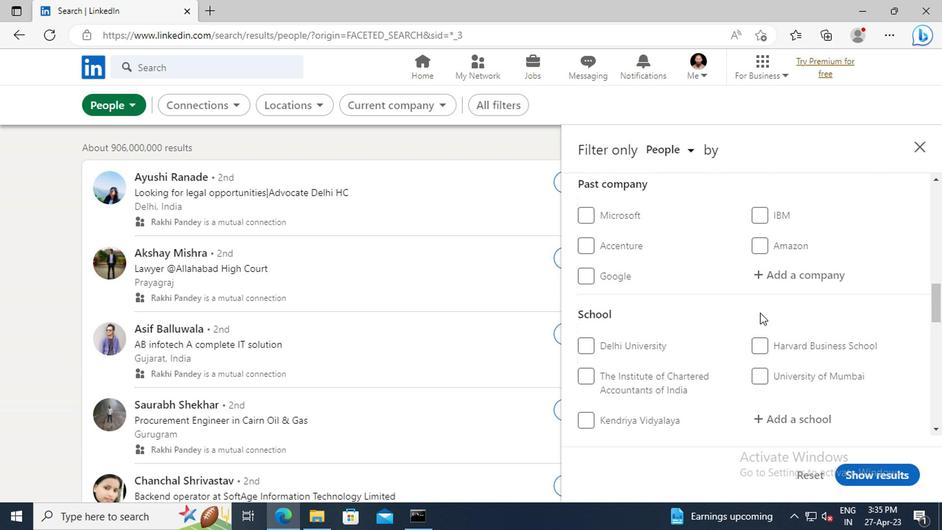 
Action: Mouse scrolled (757, 313) with delta (0, 0)
Screenshot: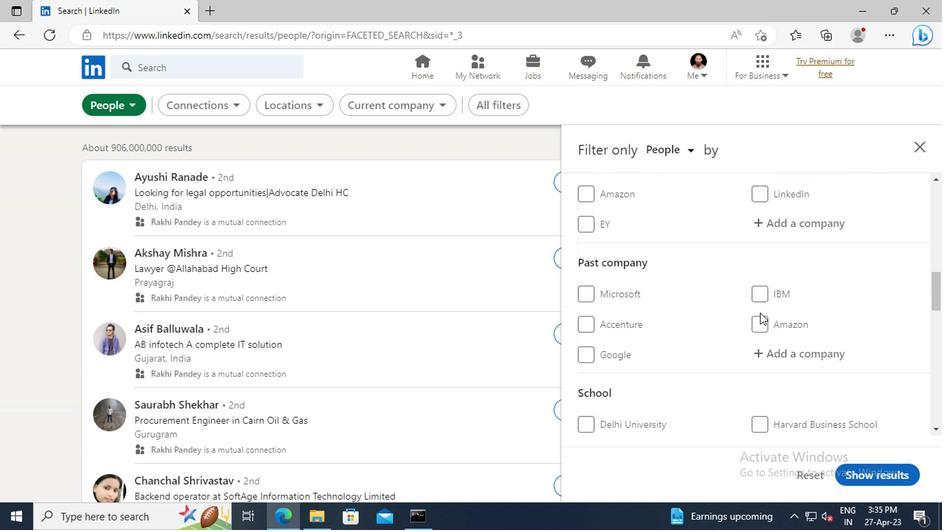 
Action: Mouse scrolled (757, 313) with delta (0, 0)
Screenshot: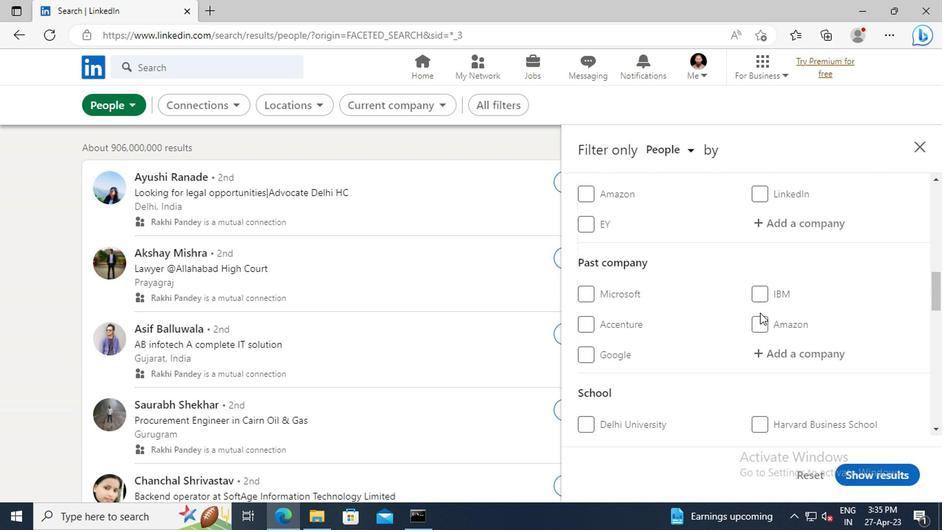 
Action: Mouse moved to (770, 301)
Screenshot: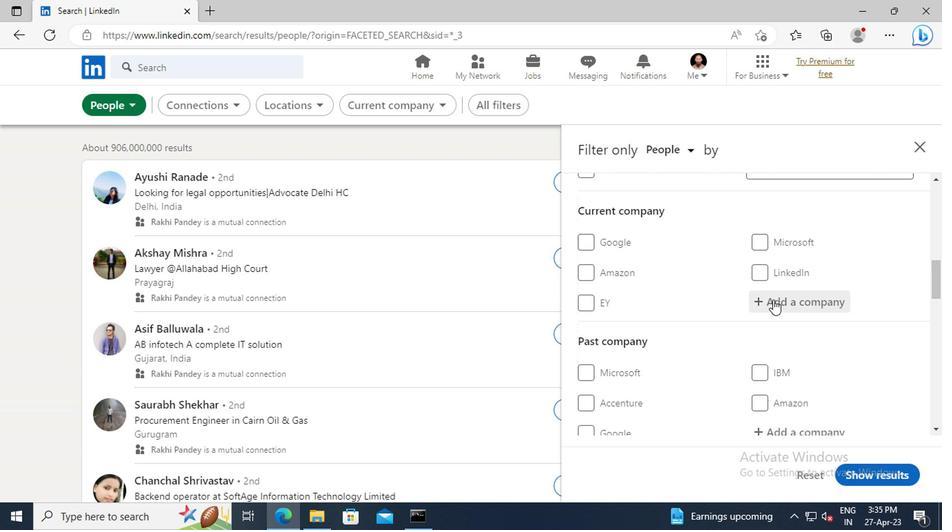 
Action: Mouse pressed left at (770, 301)
Screenshot: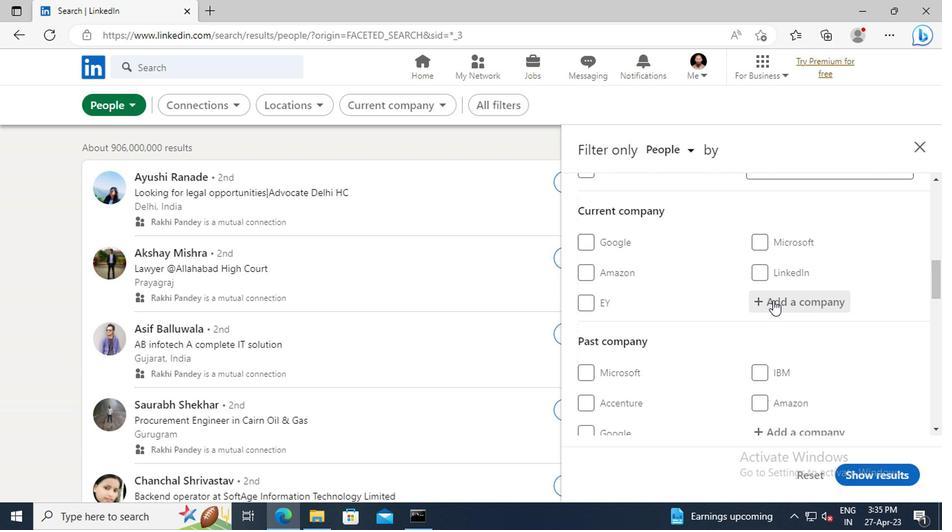
Action: Key pressed <Key.shift>CBRE<Key.space><Key.shift>INDIA
Screenshot: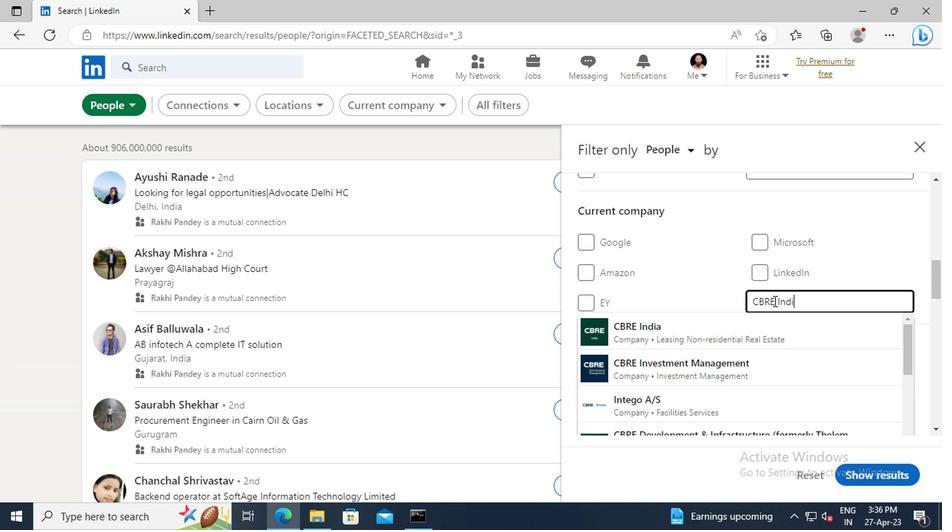 
Action: Mouse moved to (767, 328)
Screenshot: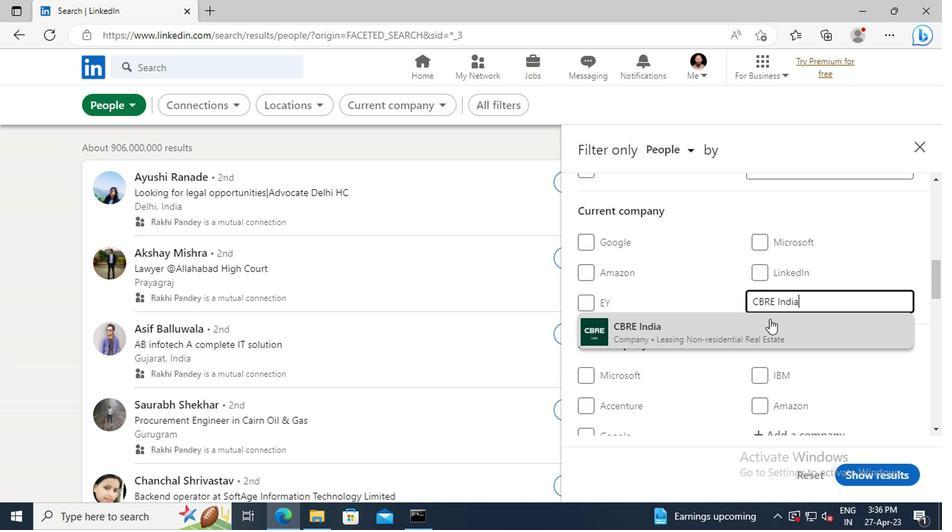 
Action: Mouse pressed left at (767, 328)
Screenshot: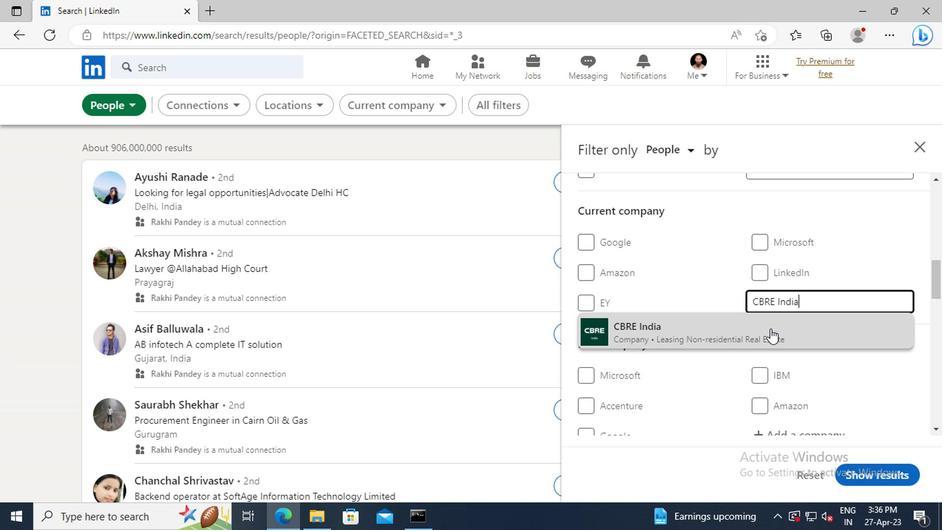 
Action: Mouse moved to (769, 311)
Screenshot: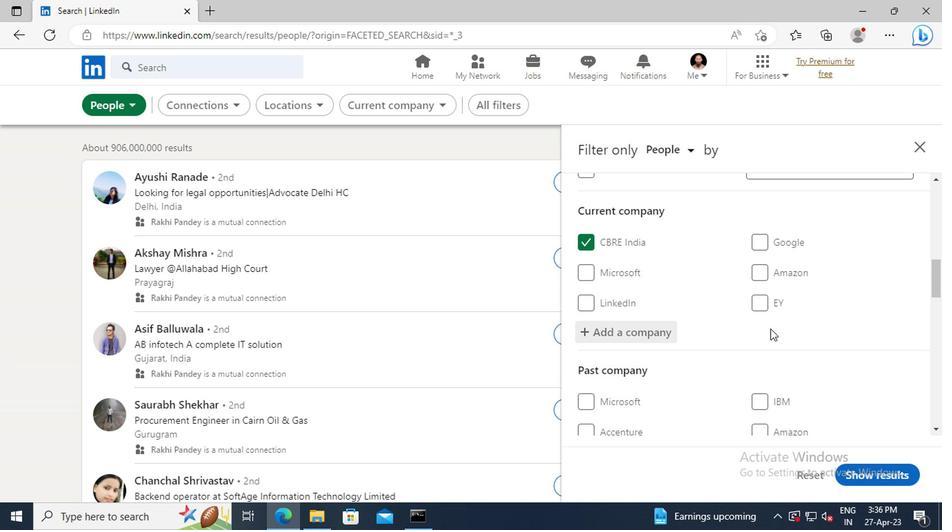 
Action: Mouse scrolled (769, 310) with delta (0, 0)
Screenshot: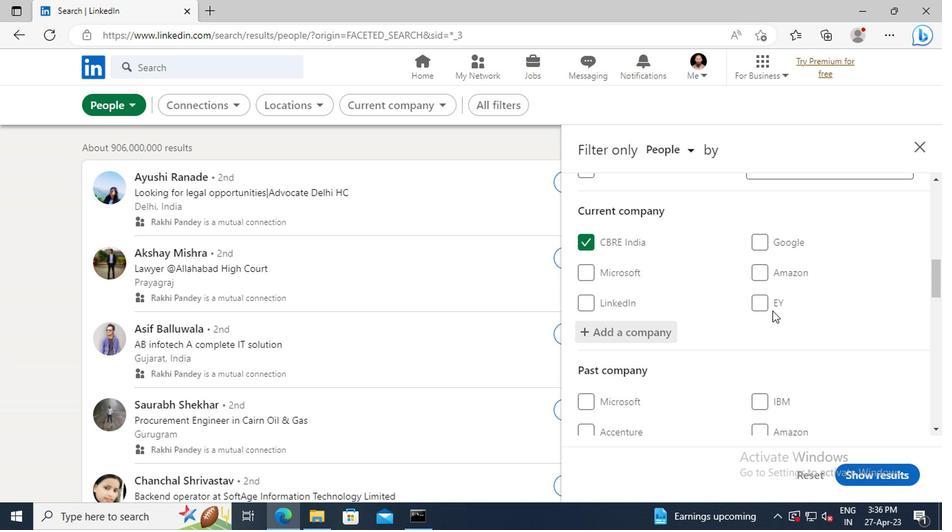 
Action: Mouse scrolled (769, 310) with delta (0, 0)
Screenshot: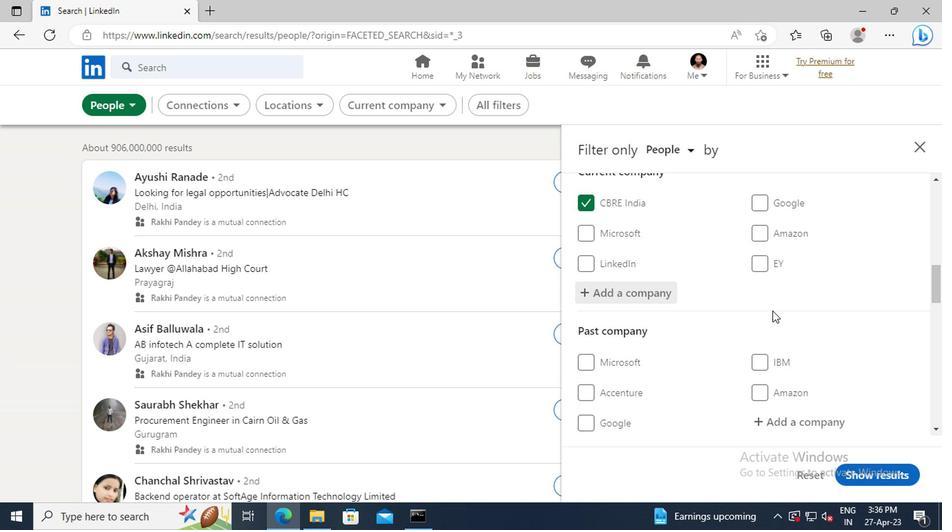 
Action: Mouse scrolled (769, 310) with delta (0, 0)
Screenshot: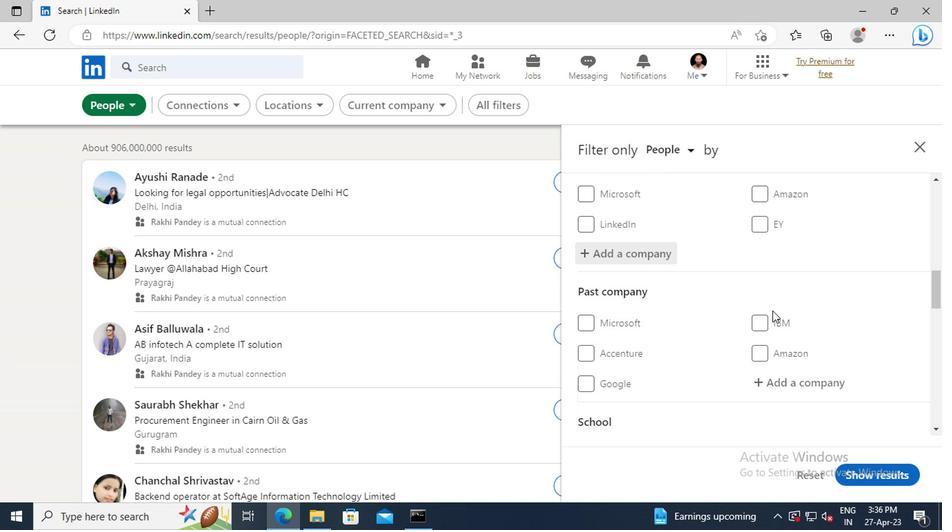 
Action: Mouse scrolled (769, 310) with delta (0, 0)
Screenshot: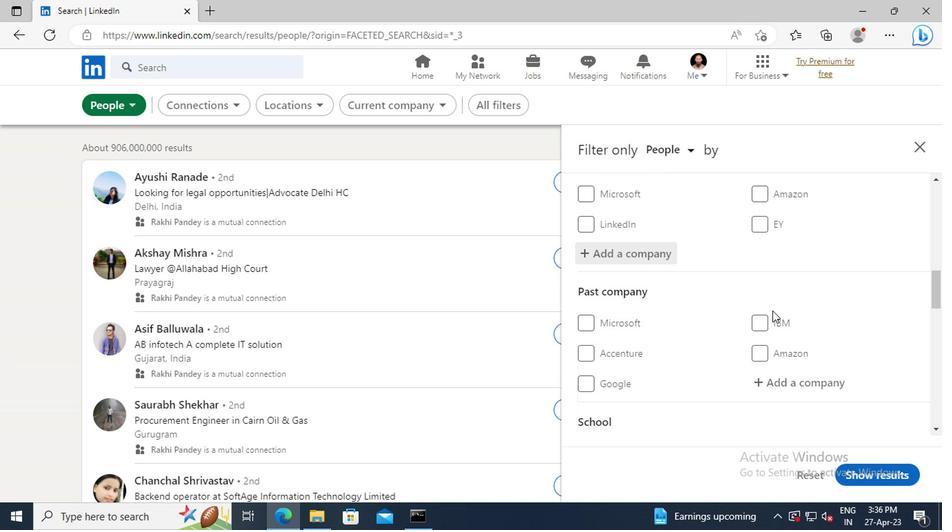 
Action: Mouse scrolled (769, 310) with delta (0, 0)
Screenshot: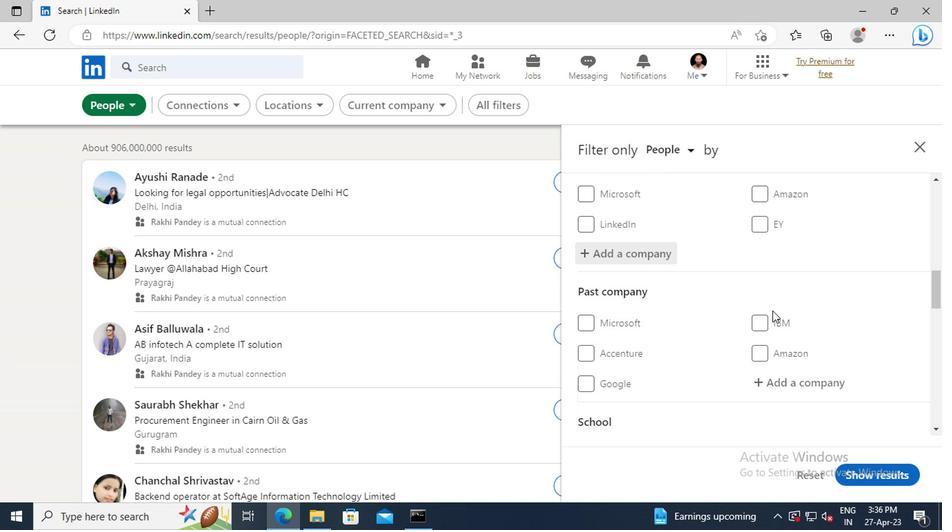 
Action: Mouse scrolled (769, 310) with delta (0, 0)
Screenshot: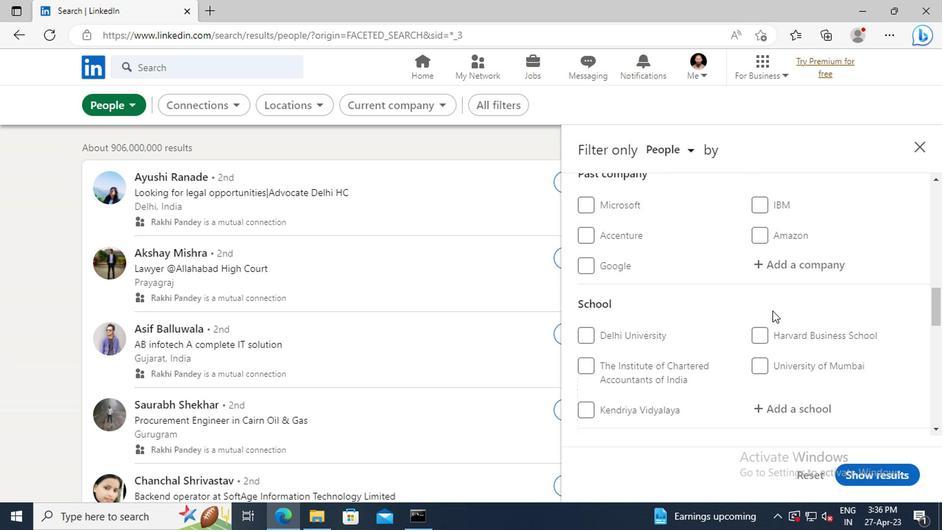
Action: Mouse scrolled (769, 310) with delta (0, 0)
Screenshot: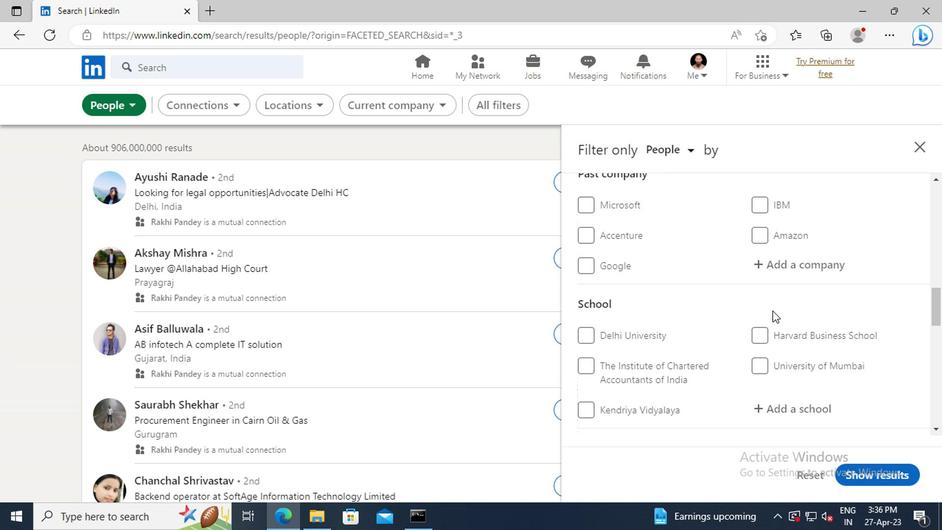
Action: Mouse scrolled (769, 310) with delta (0, 0)
Screenshot: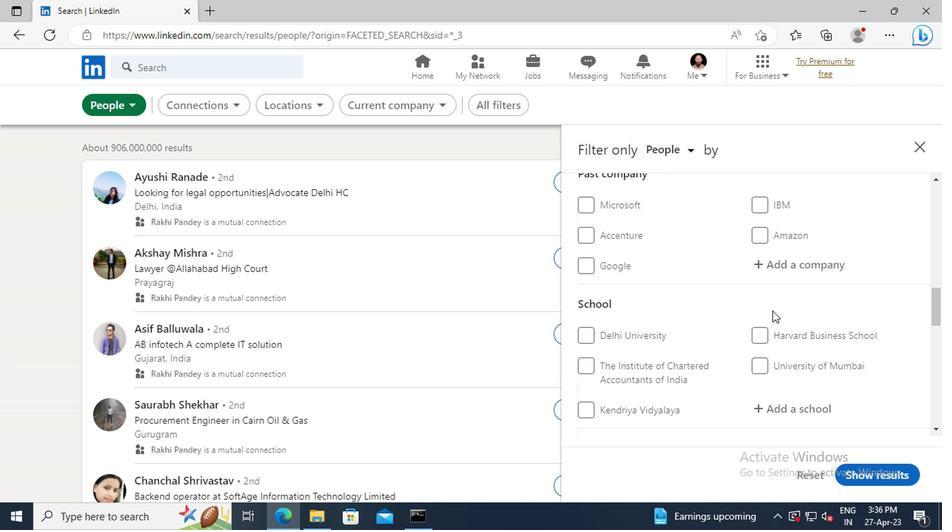 
Action: Mouse moved to (774, 296)
Screenshot: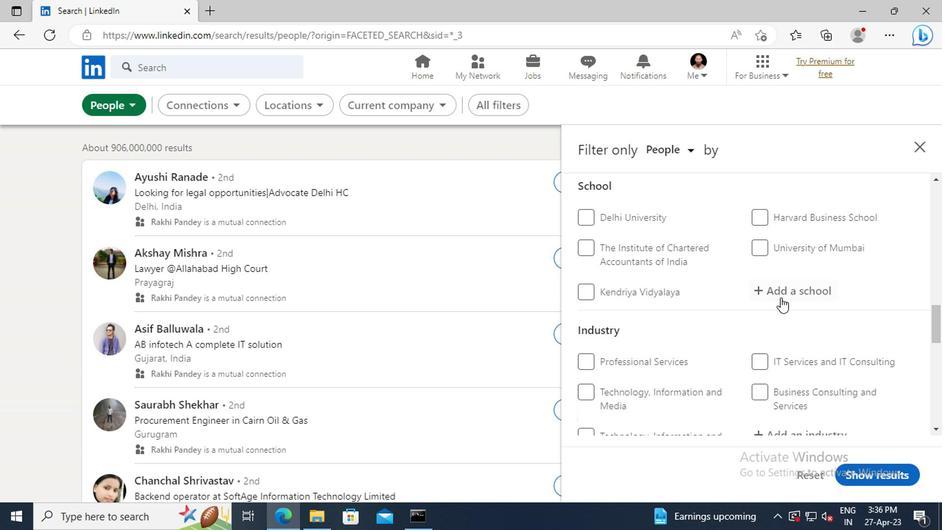 
Action: Mouse pressed left at (774, 296)
Screenshot: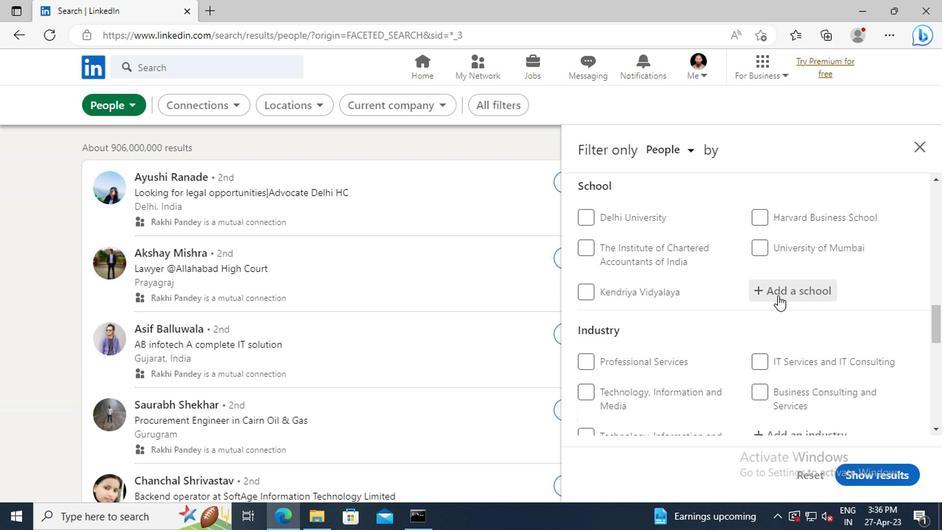 
Action: Key pressed <Key.shift>DYAL<Key.space><Key.shift>SINGH<Key.space><Key.shift>COLLEGE
Screenshot: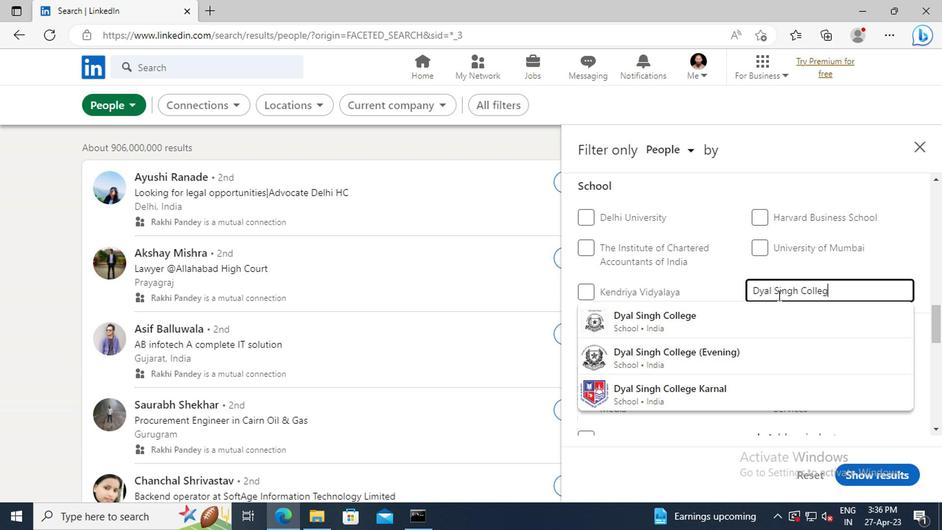 
Action: Mouse moved to (764, 321)
Screenshot: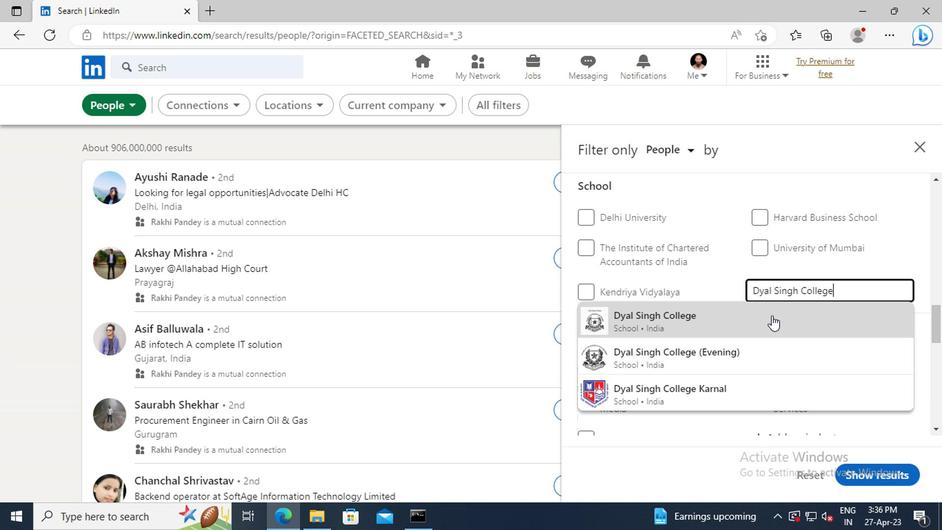 
Action: Mouse pressed left at (764, 321)
Screenshot: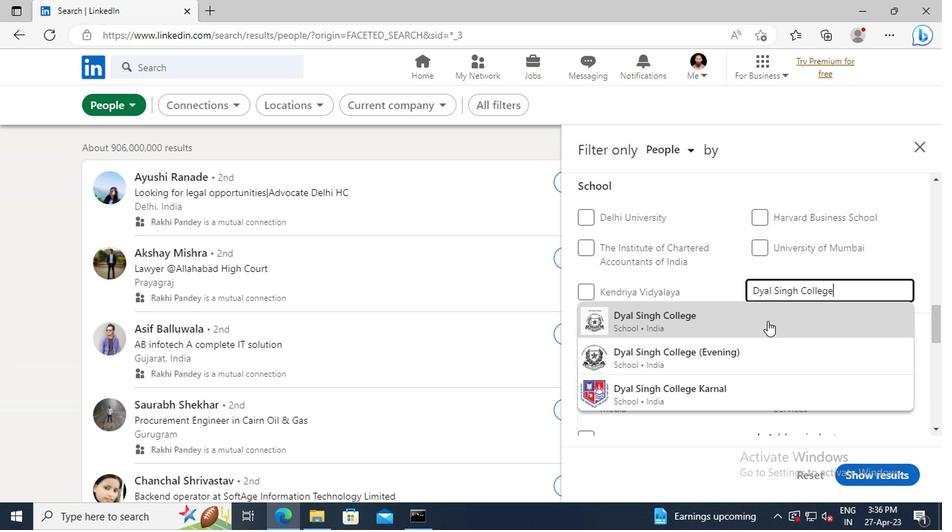 
Action: Mouse moved to (766, 303)
Screenshot: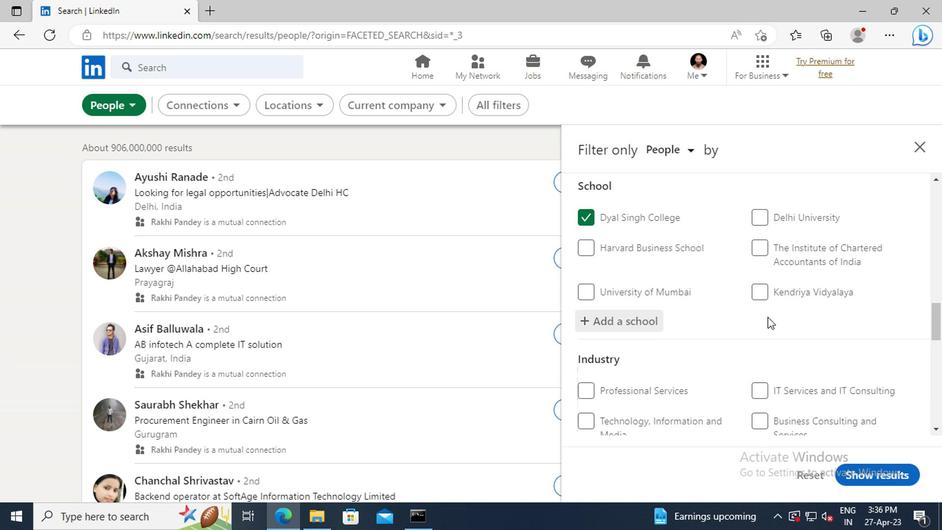 
Action: Mouse scrolled (766, 302) with delta (0, 0)
Screenshot: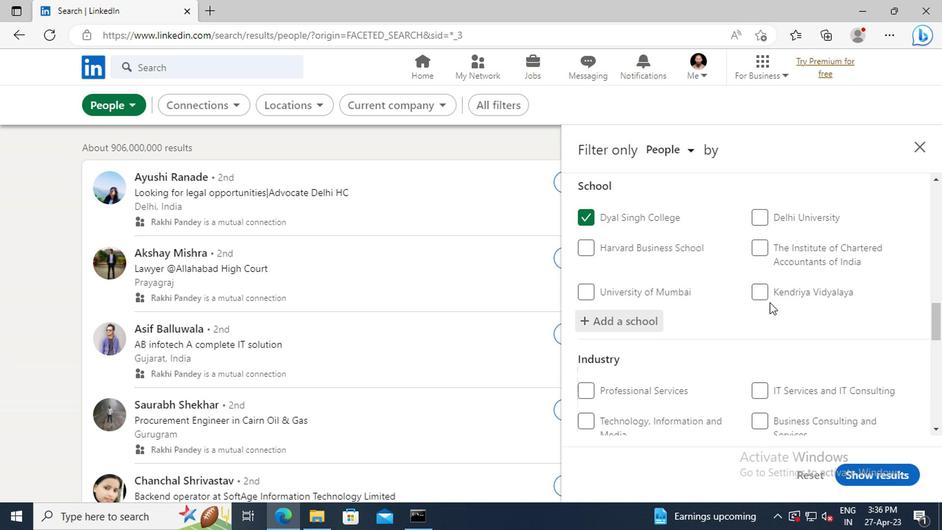 
Action: Mouse scrolled (766, 302) with delta (0, 0)
Screenshot: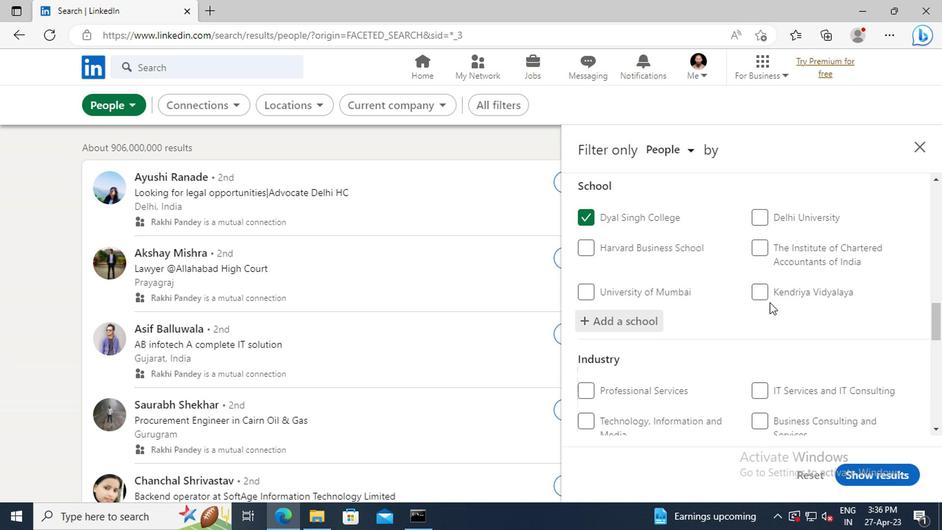 
Action: Mouse scrolled (766, 302) with delta (0, 0)
Screenshot: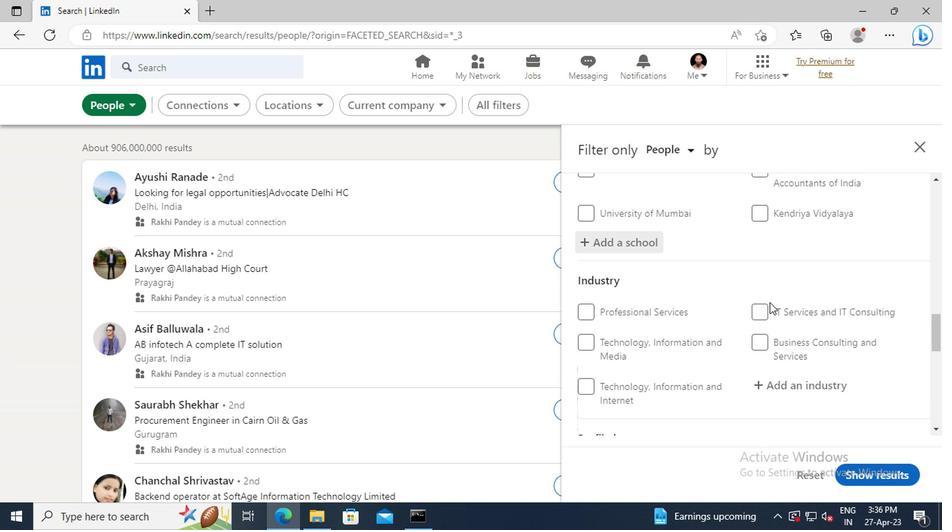 
Action: Mouse scrolled (766, 302) with delta (0, 0)
Screenshot: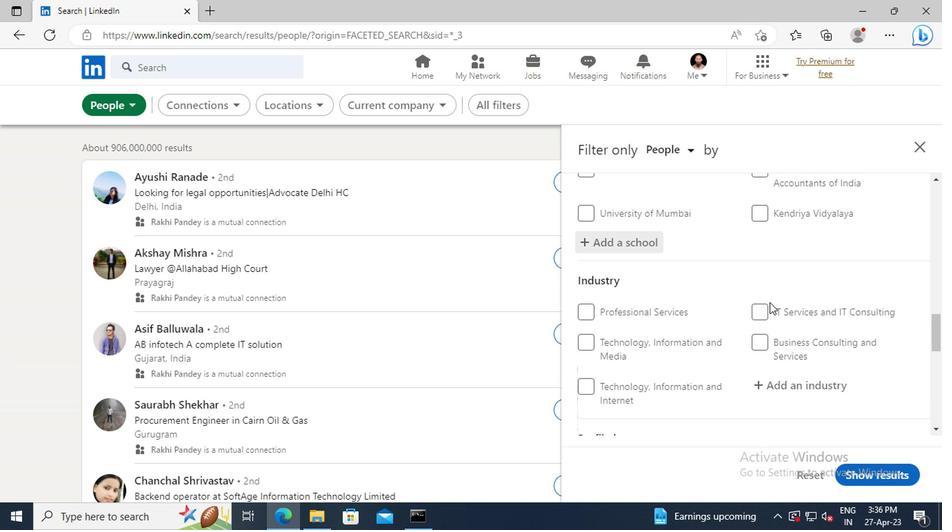 
Action: Mouse moved to (778, 305)
Screenshot: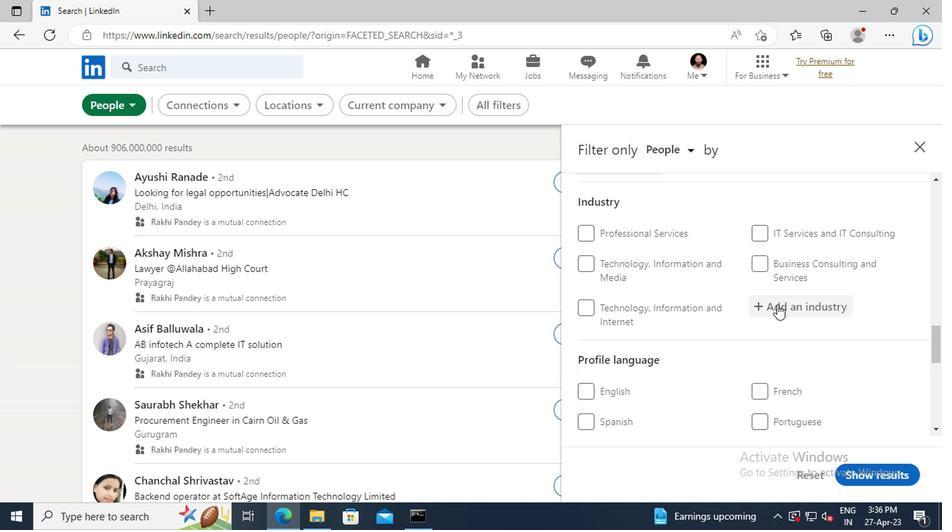 
Action: Mouse pressed left at (778, 305)
Screenshot: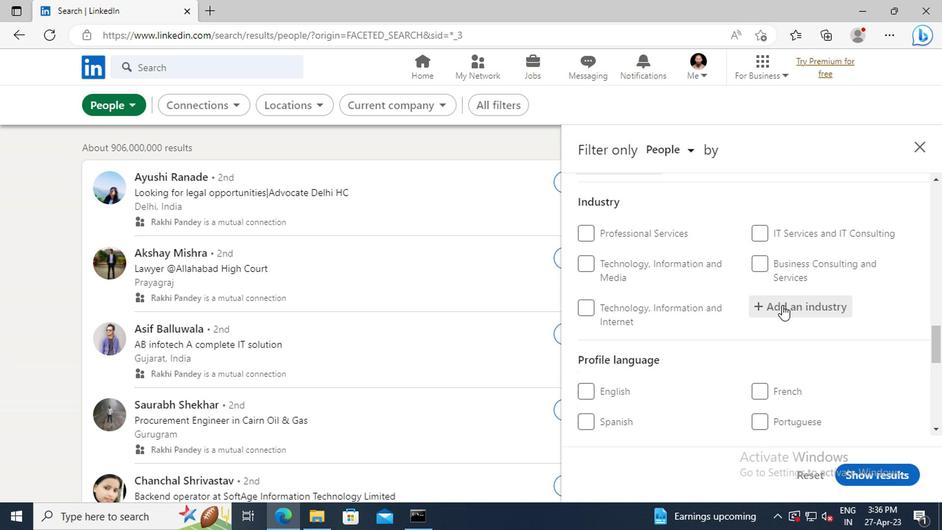 
Action: Key pressed <Key.shift>BLOGS
Screenshot: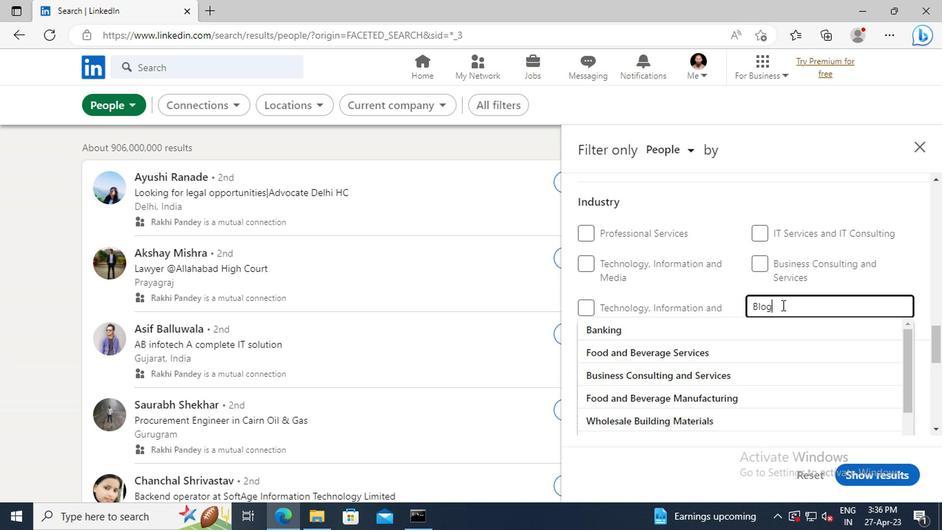 
Action: Mouse moved to (778, 323)
Screenshot: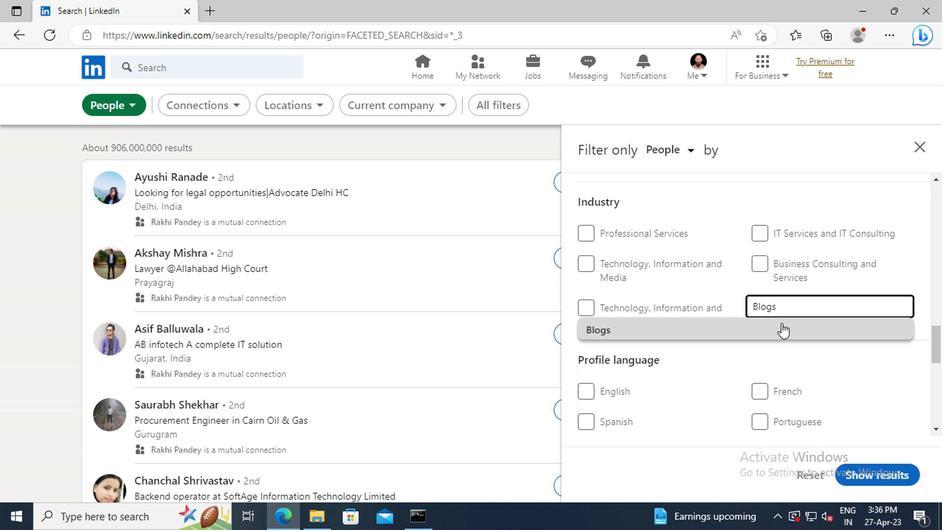 
Action: Mouse pressed left at (778, 323)
Screenshot: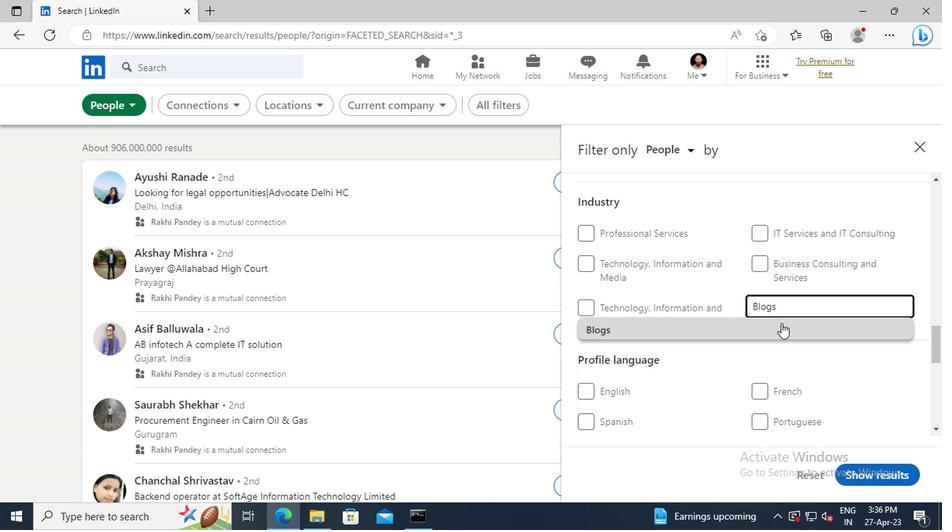 
Action: Mouse moved to (743, 304)
Screenshot: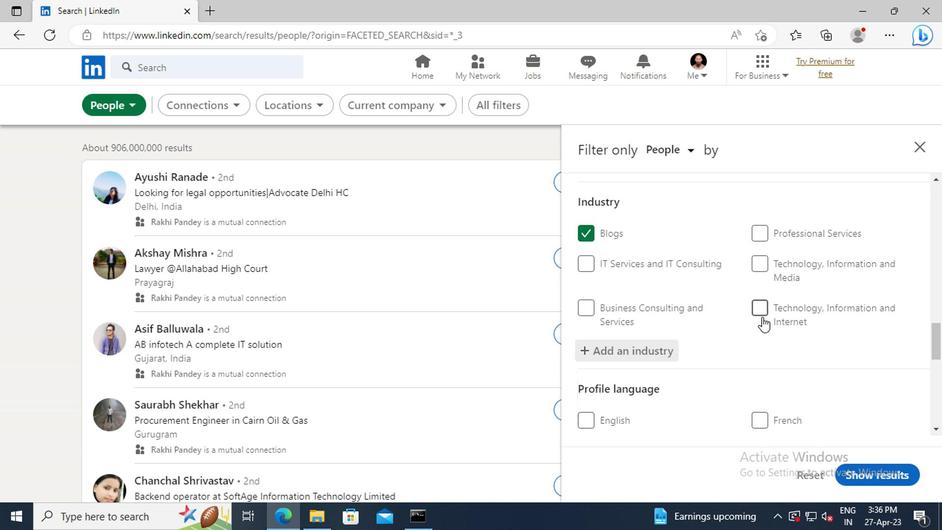 
Action: Mouse scrolled (743, 303) with delta (0, 0)
Screenshot: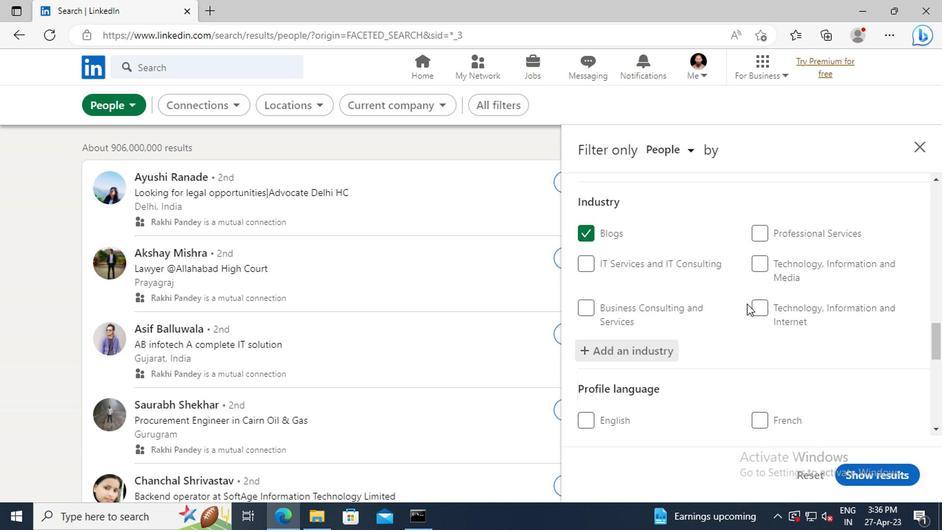 
Action: Mouse scrolled (743, 303) with delta (0, 0)
Screenshot: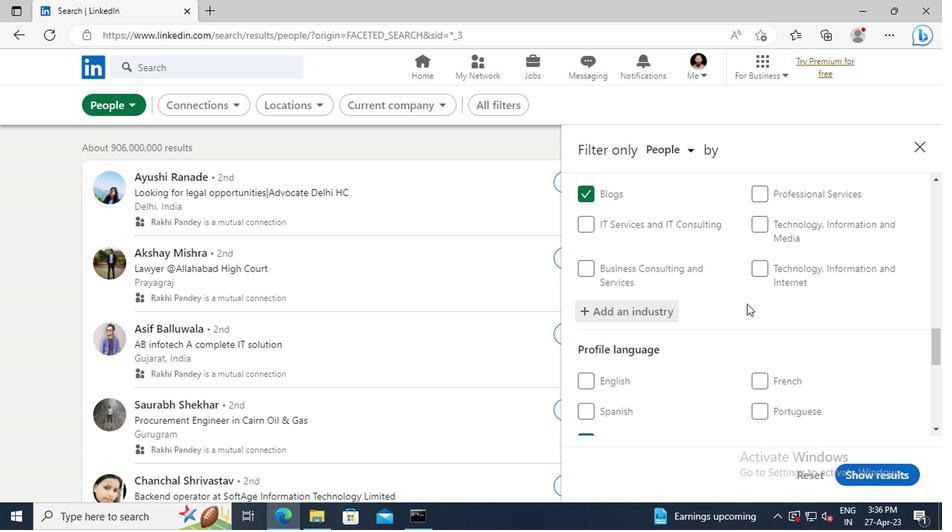 
Action: Mouse scrolled (743, 303) with delta (0, 0)
Screenshot: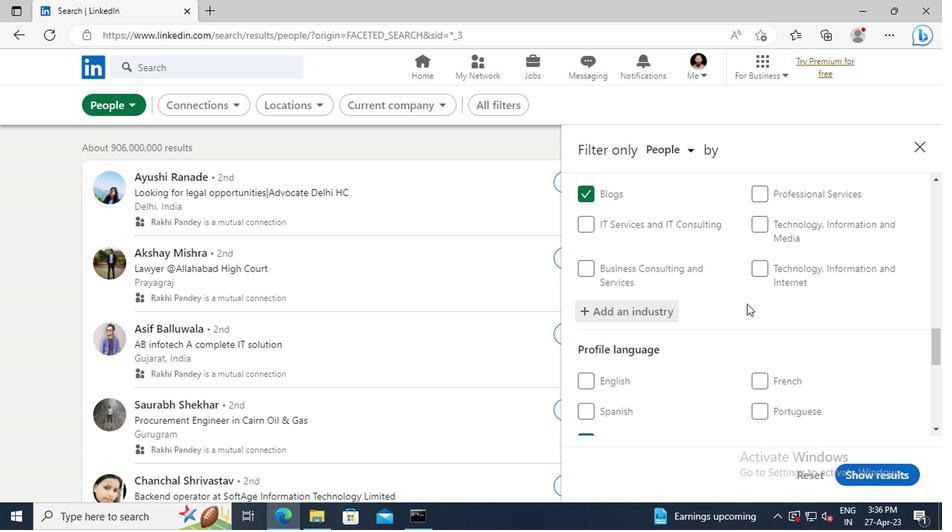 
Action: Mouse scrolled (743, 303) with delta (0, 0)
Screenshot: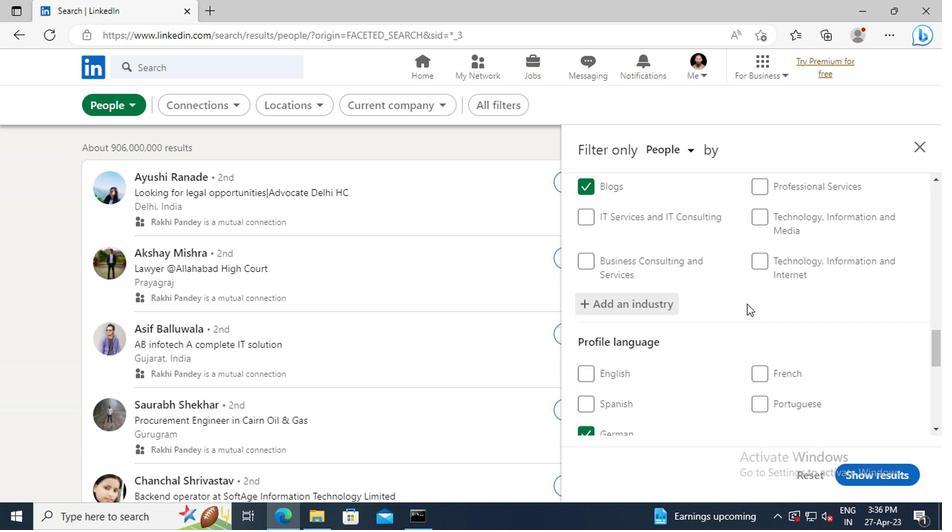 
Action: Mouse scrolled (743, 303) with delta (0, 0)
Screenshot: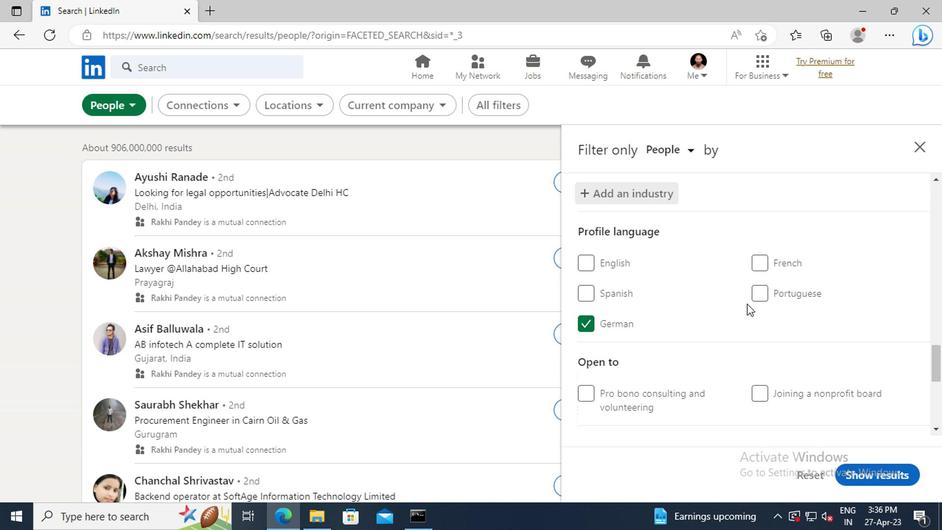 
Action: Mouse scrolled (743, 303) with delta (0, 0)
Screenshot: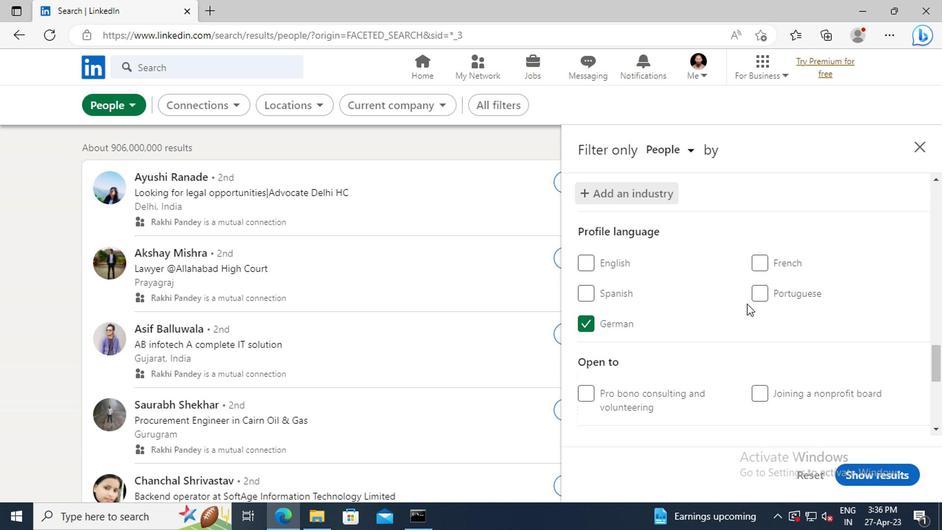 
Action: Mouse scrolled (743, 303) with delta (0, 0)
Screenshot: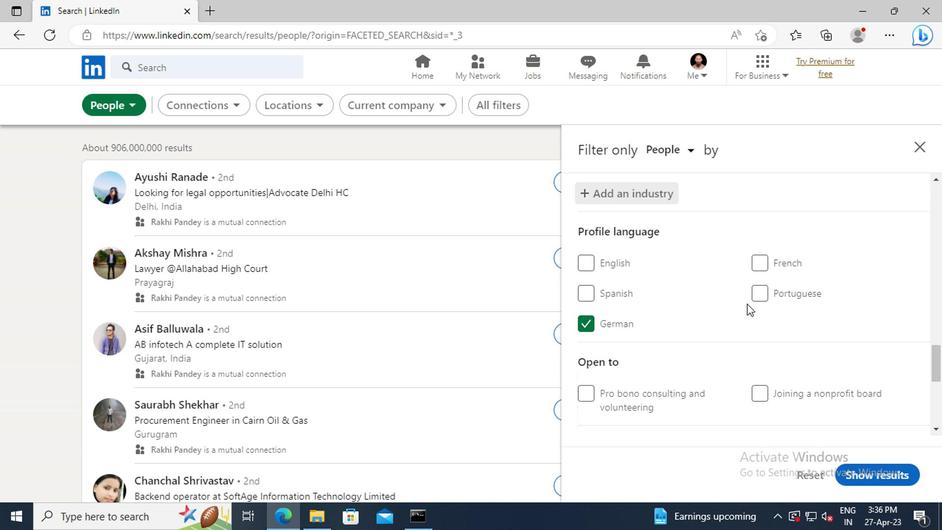 
Action: Mouse scrolled (743, 303) with delta (0, 0)
Screenshot: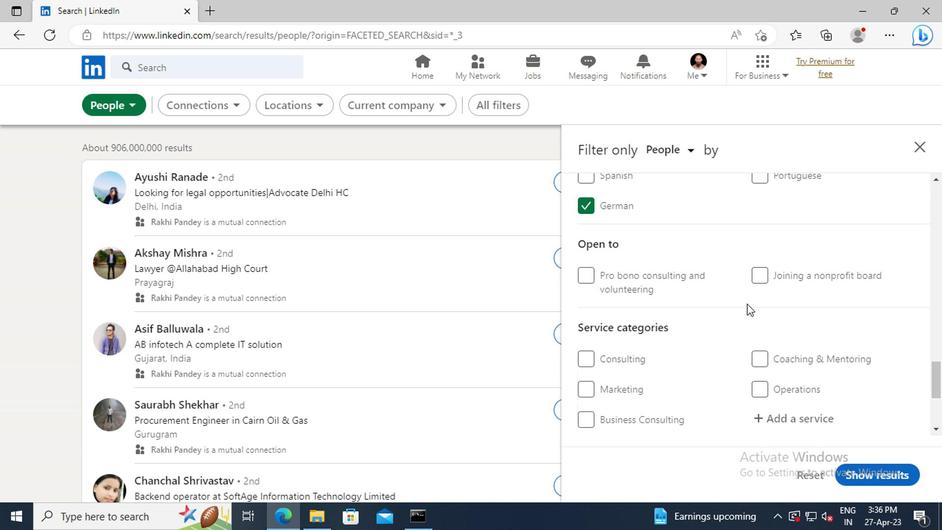 
Action: Mouse scrolled (743, 303) with delta (0, 0)
Screenshot: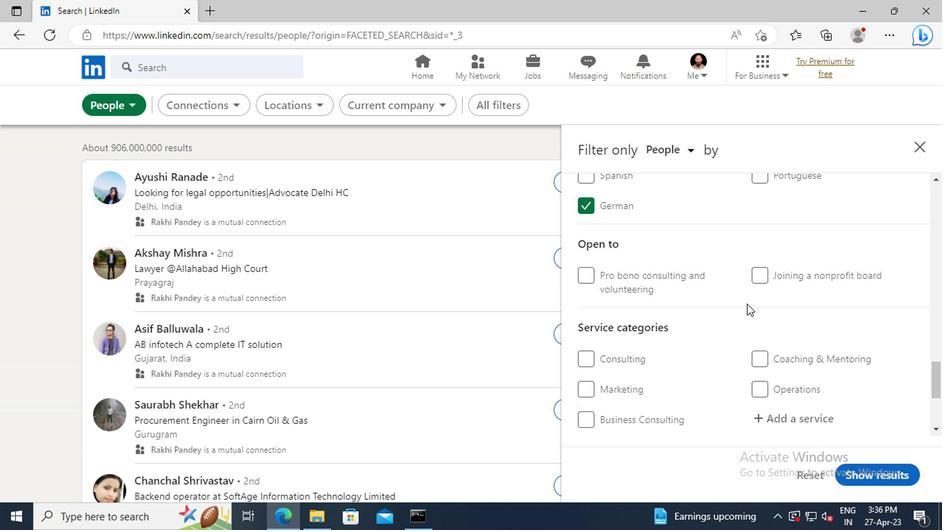 
Action: Mouse scrolled (743, 303) with delta (0, 0)
Screenshot: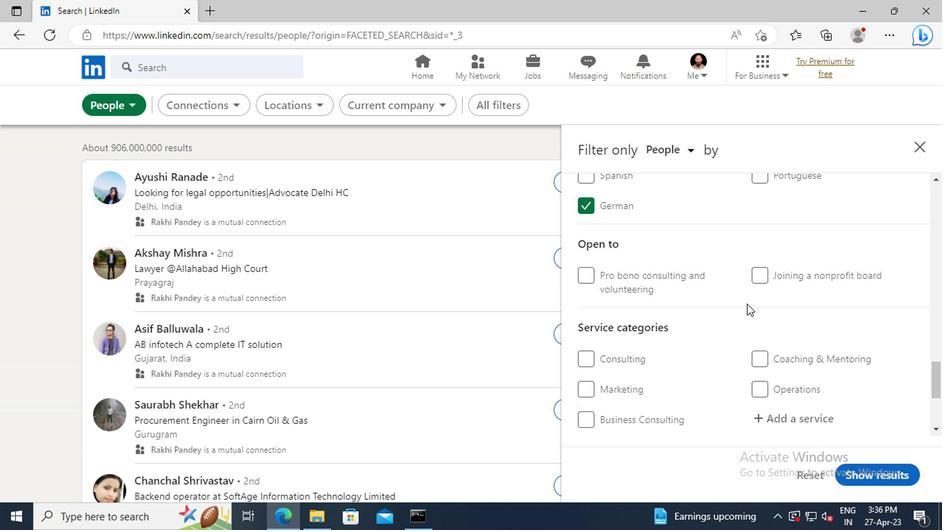 
Action: Mouse moved to (774, 305)
Screenshot: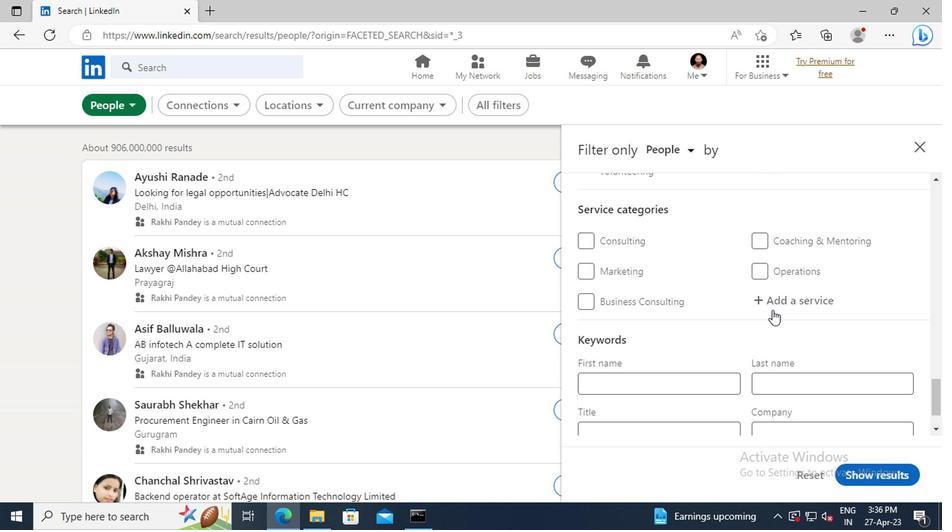 
Action: Mouse pressed left at (774, 305)
Screenshot: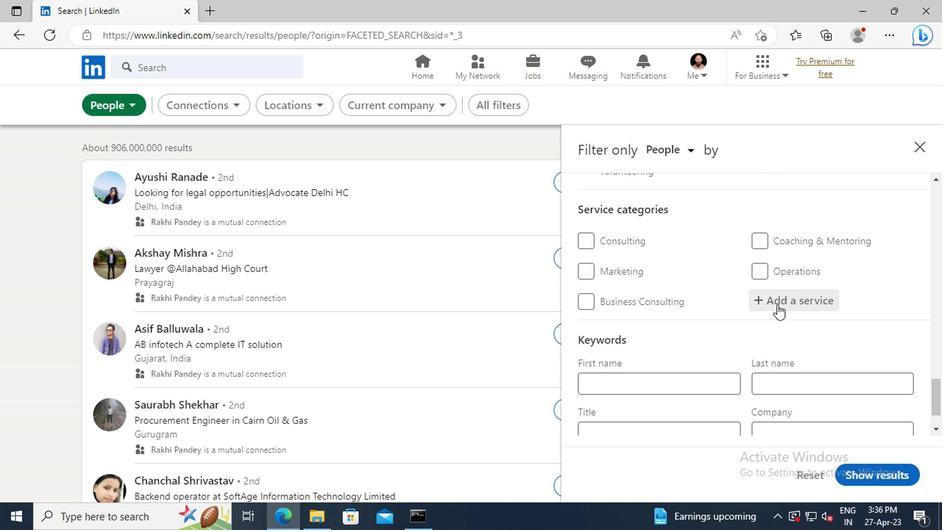 
Action: Key pressed <Key.shift>ILLUSTRATION
Screenshot: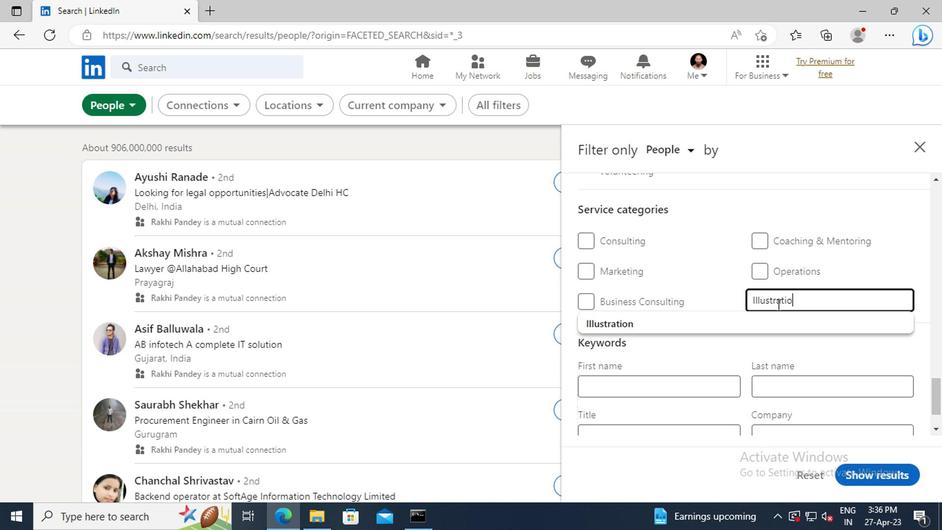 
Action: Mouse moved to (763, 323)
Screenshot: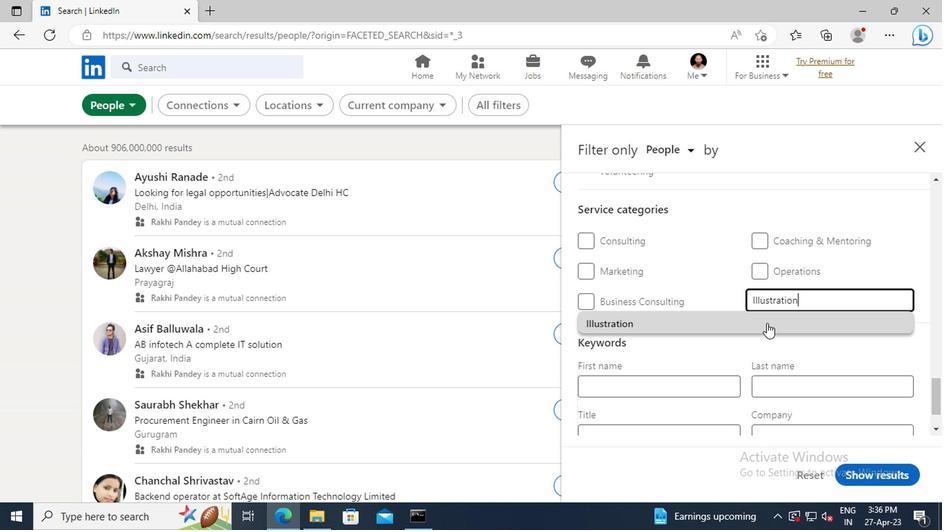 
Action: Mouse pressed left at (763, 323)
Screenshot: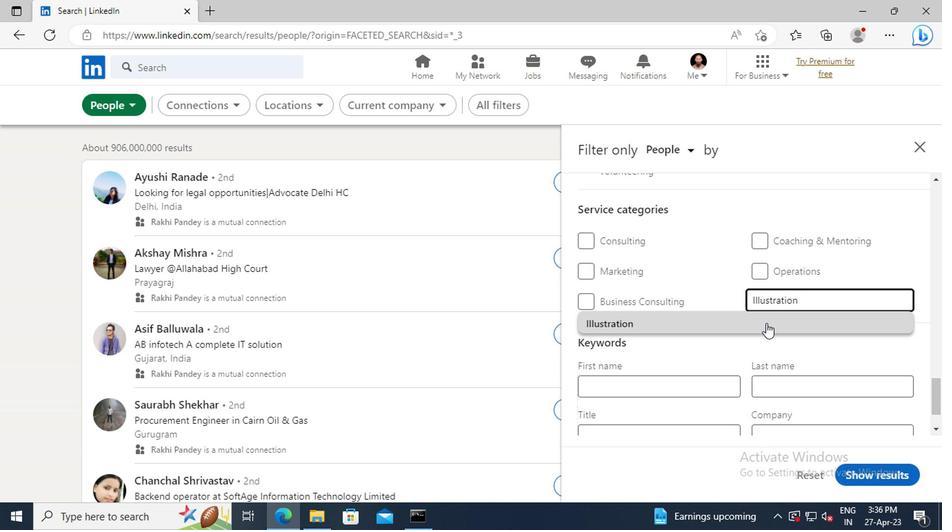 
Action: Mouse moved to (762, 302)
Screenshot: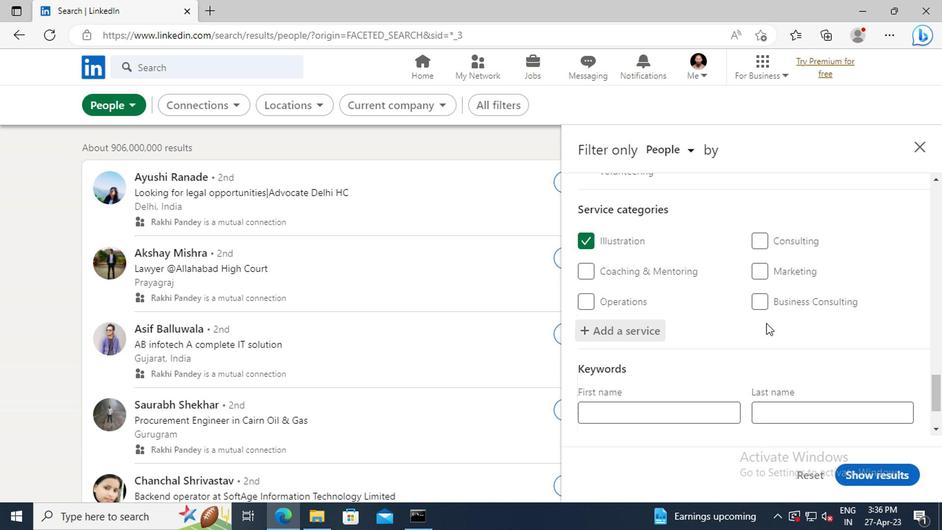 
Action: Mouse scrolled (762, 301) with delta (0, 0)
Screenshot: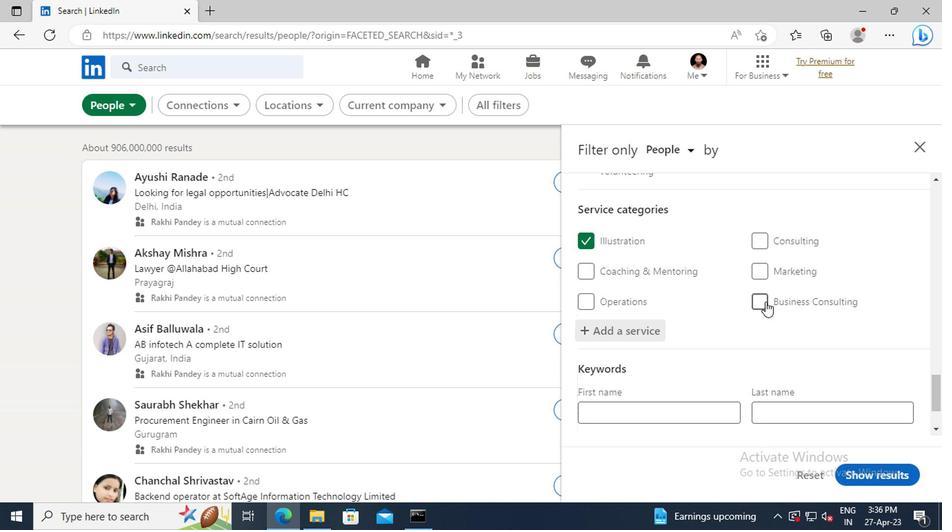 
Action: Mouse scrolled (762, 301) with delta (0, 0)
Screenshot: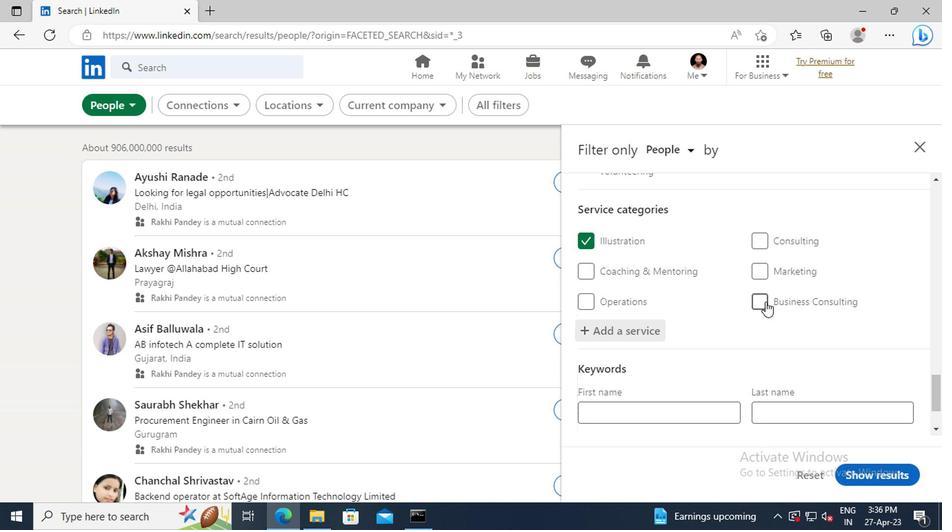 
Action: Mouse scrolled (762, 301) with delta (0, 0)
Screenshot: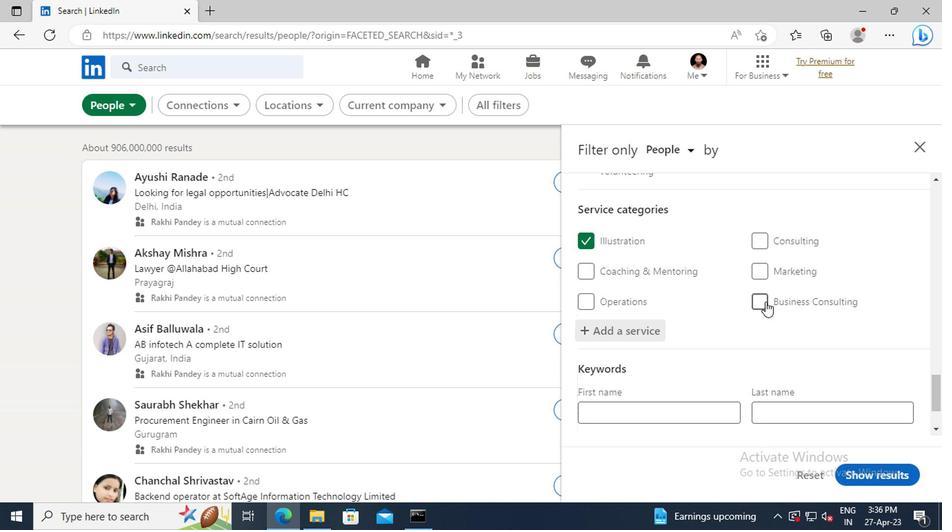 
Action: Mouse scrolled (762, 301) with delta (0, 0)
Screenshot: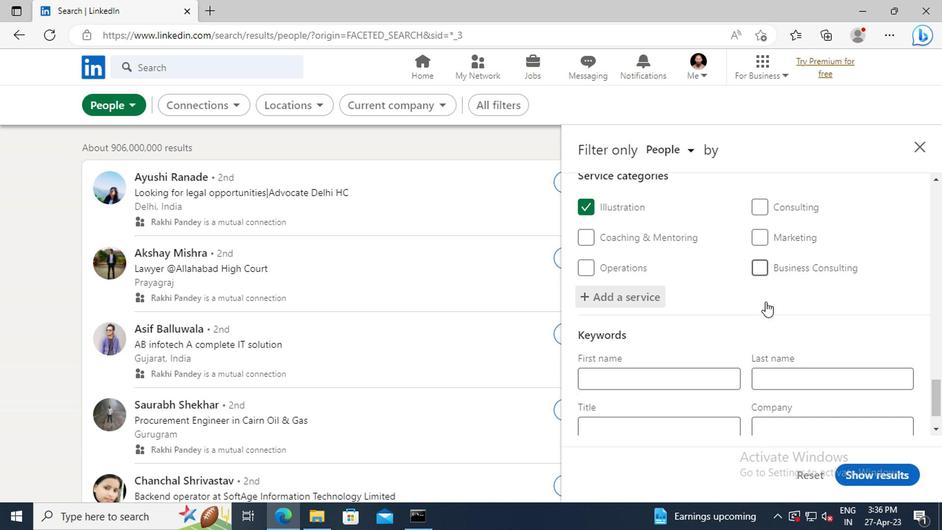 
Action: Mouse moved to (634, 371)
Screenshot: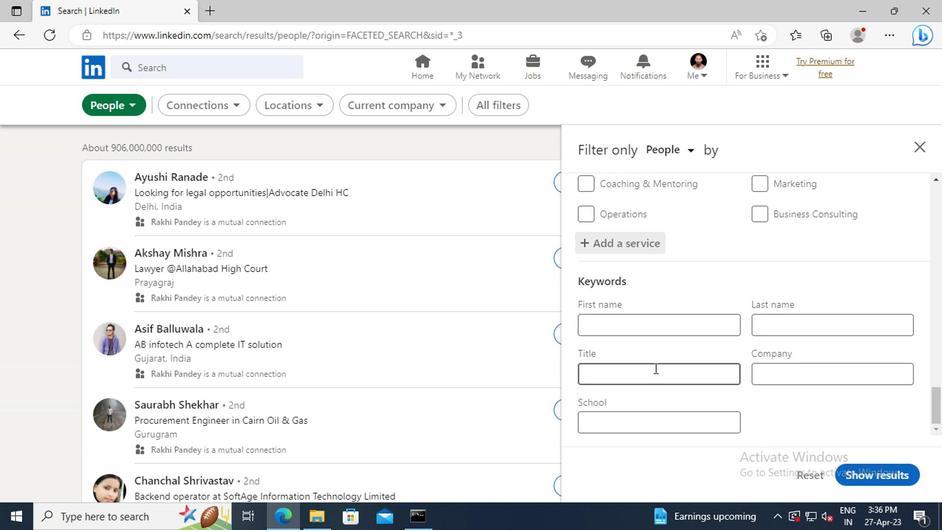 
Action: Mouse pressed left at (634, 371)
Screenshot: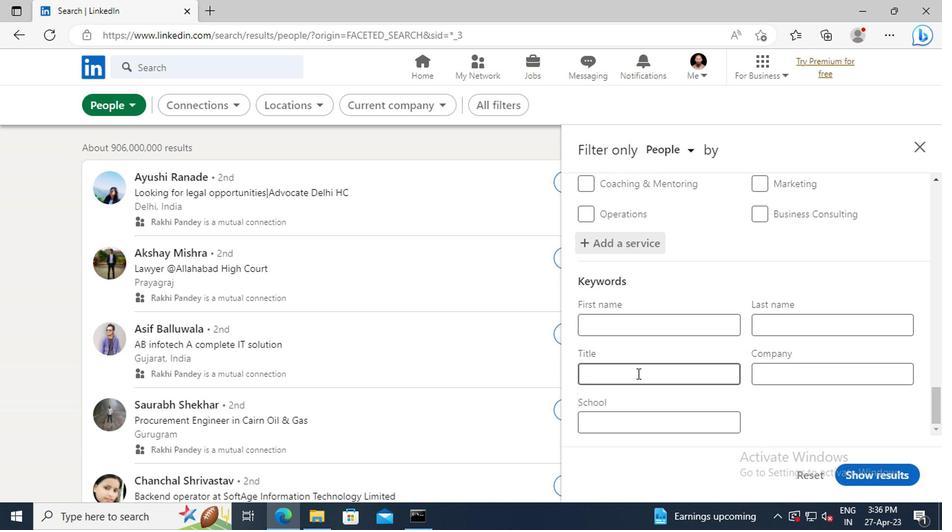 
Action: Key pressed <Key.shift>LODGING<Key.space><Key.shift>MANAGER<Key.enter>
Screenshot: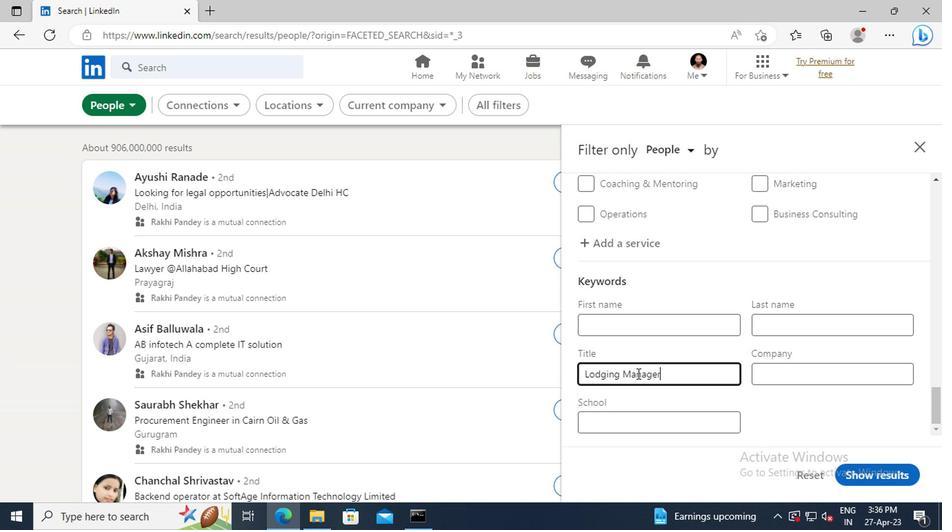 
Action: Mouse moved to (854, 462)
Screenshot: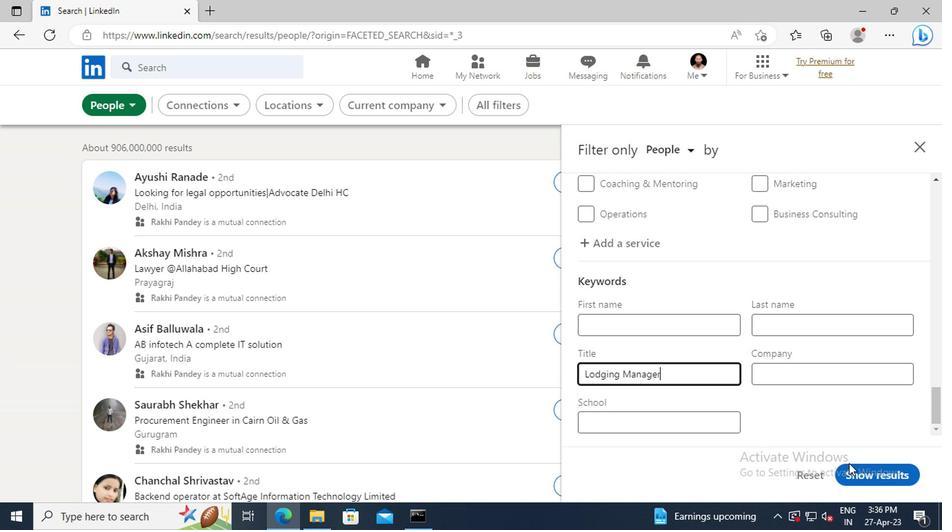 
Action: Mouse pressed left at (854, 462)
Screenshot: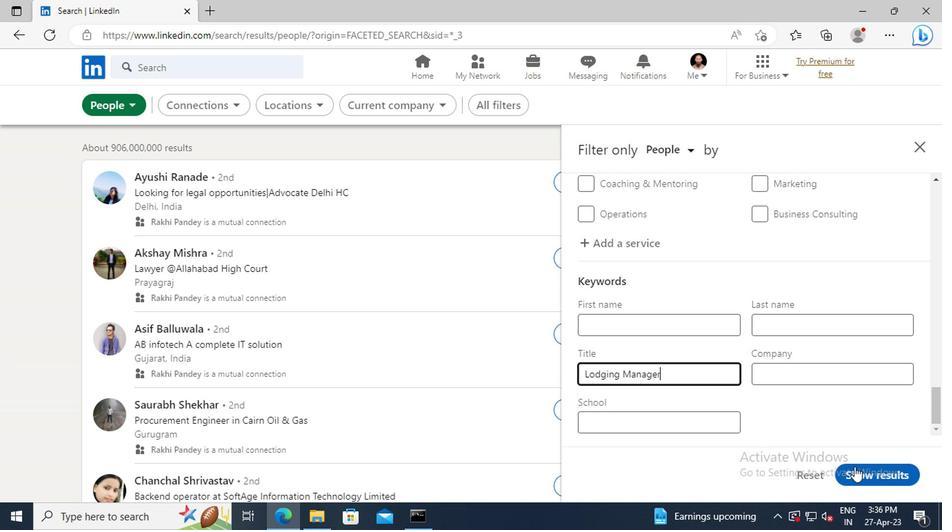 
